 Task: Add an event with the title Product Enhancement Meeting, date '2023/11/10', time 7:00 AM to 9:00 AMand add a description: The retreat will kick off with an opening session where participants will be introduced to the objectives and benefits of team building. The facilitators will create a positive and inclusive environment, setting the tone for open communication, respect, and mutual support., put the event into Red category . Add location for the event as: 456 Chiado, Lisbon, Portugal, logged in from the account softage.1@softage.netand send the event invitation to softage.10@softage.net and softage.2@softage.net. Set a reminder for the event 30 minutes before
Action: Mouse moved to (119, 104)
Screenshot: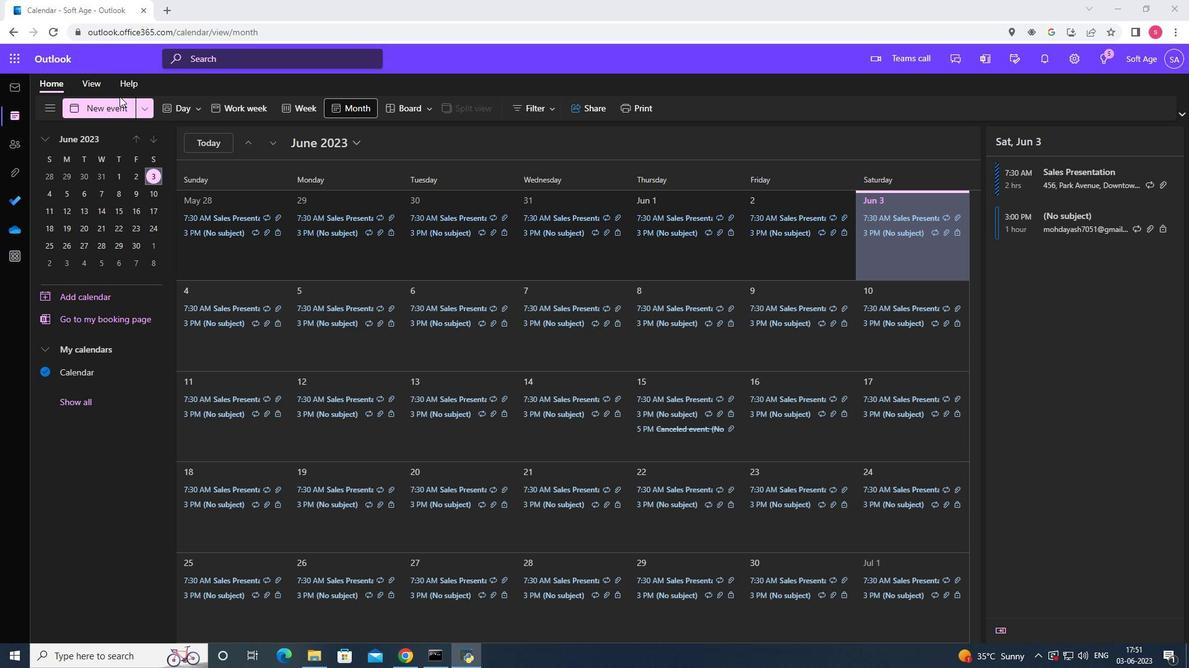 
Action: Mouse pressed left at (119, 104)
Screenshot: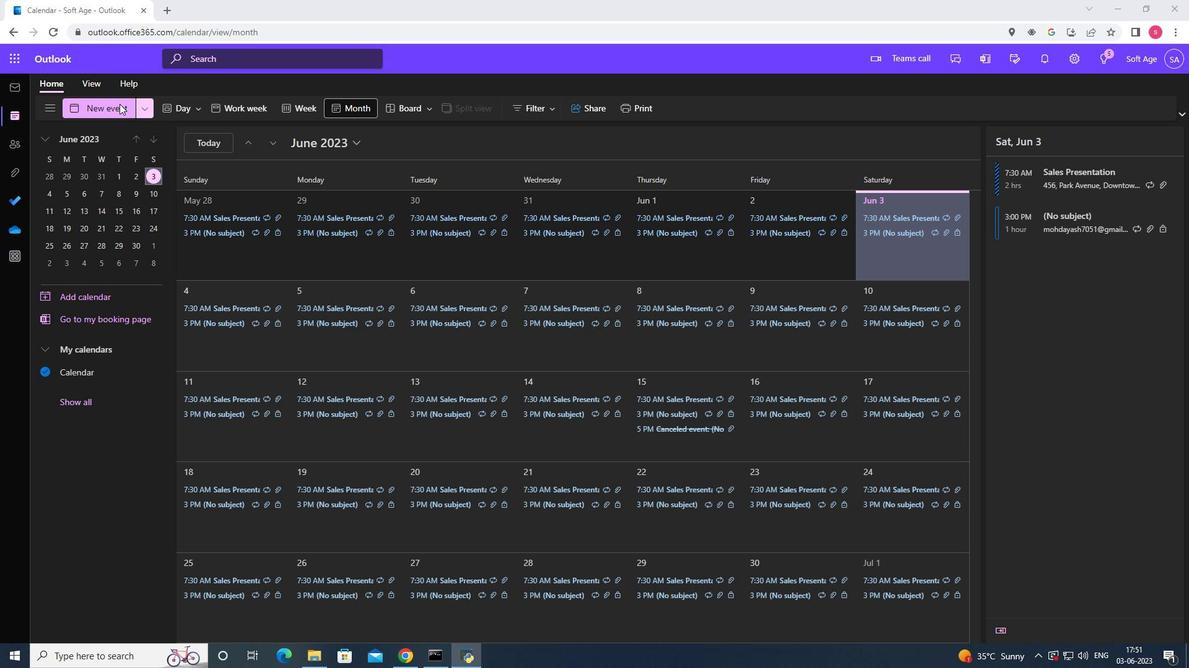 
Action: Mouse moved to (316, 182)
Screenshot: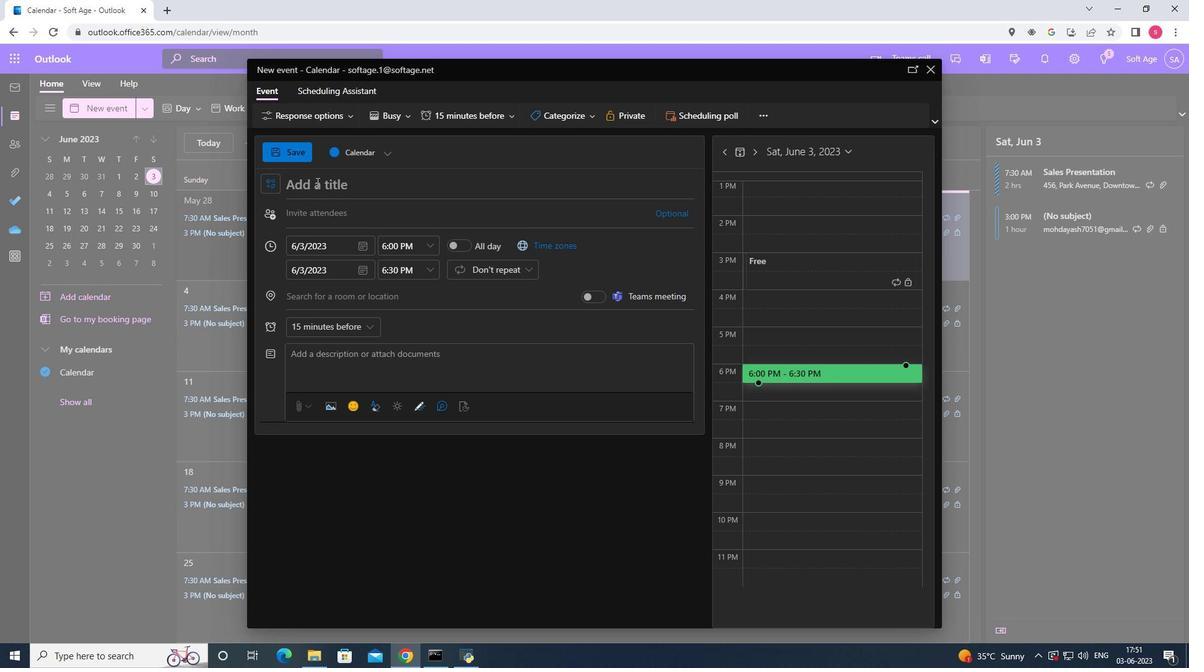 
Action: Key pressed <Key.shift>Product<Key.space><Key.shift>Enhancement
Screenshot: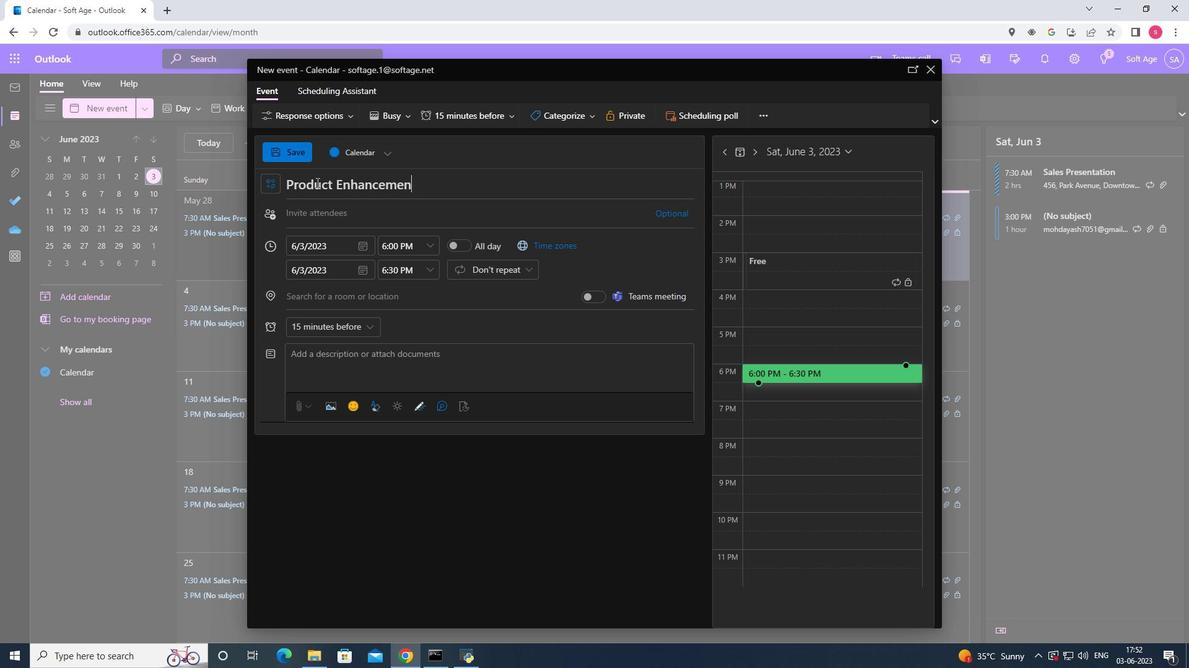 
Action: Mouse moved to (365, 244)
Screenshot: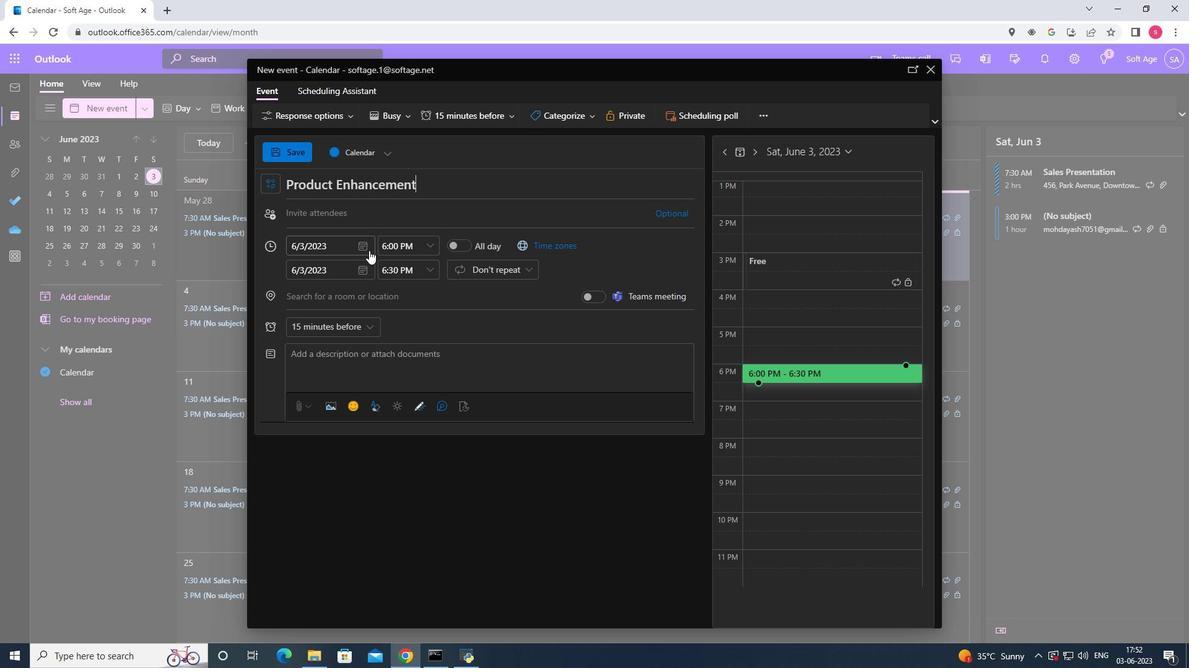 
Action: Mouse pressed left at (365, 244)
Screenshot: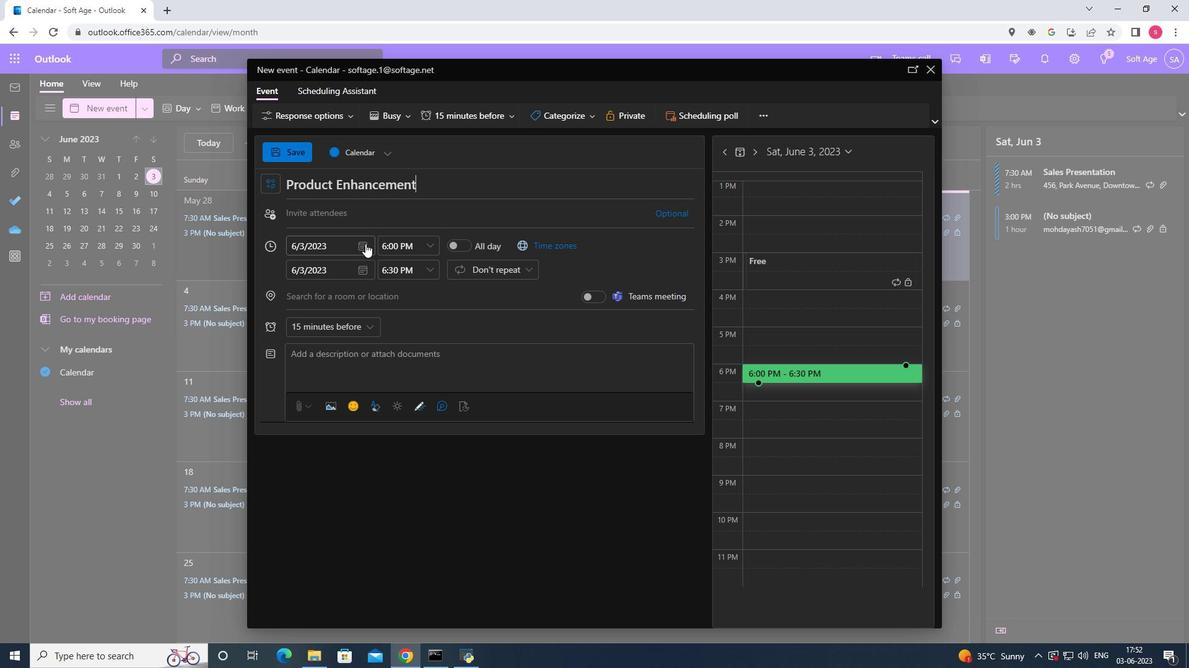 
Action: Mouse moved to (403, 272)
Screenshot: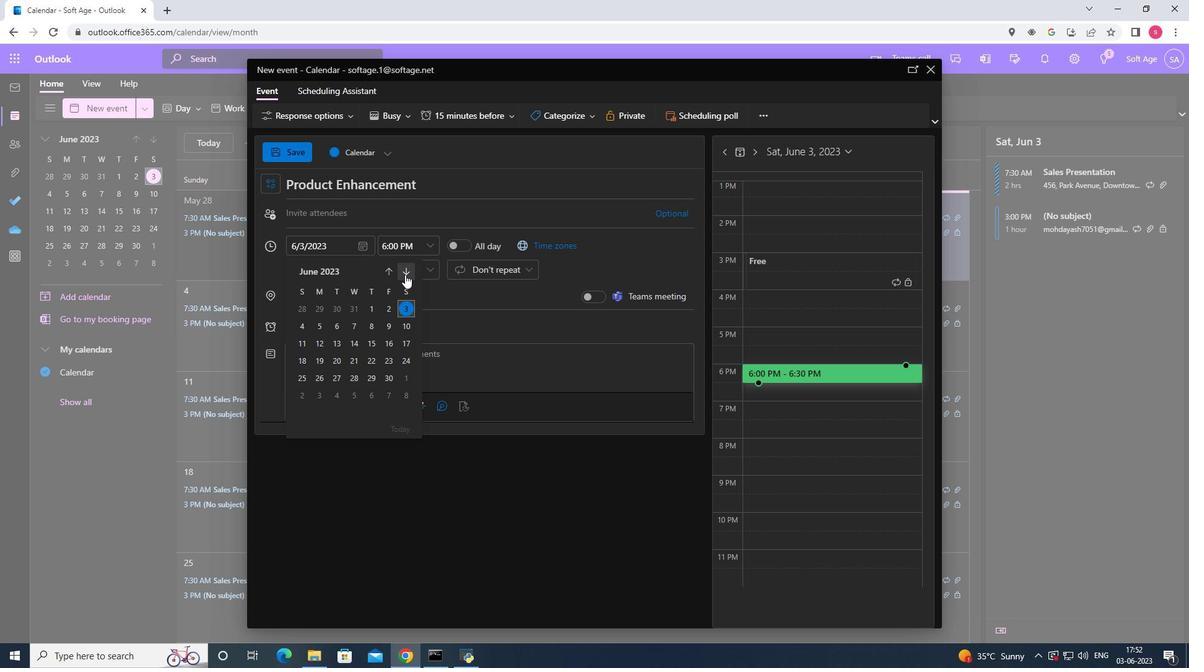 
Action: Mouse pressed left at (403, 272)
Screenshot: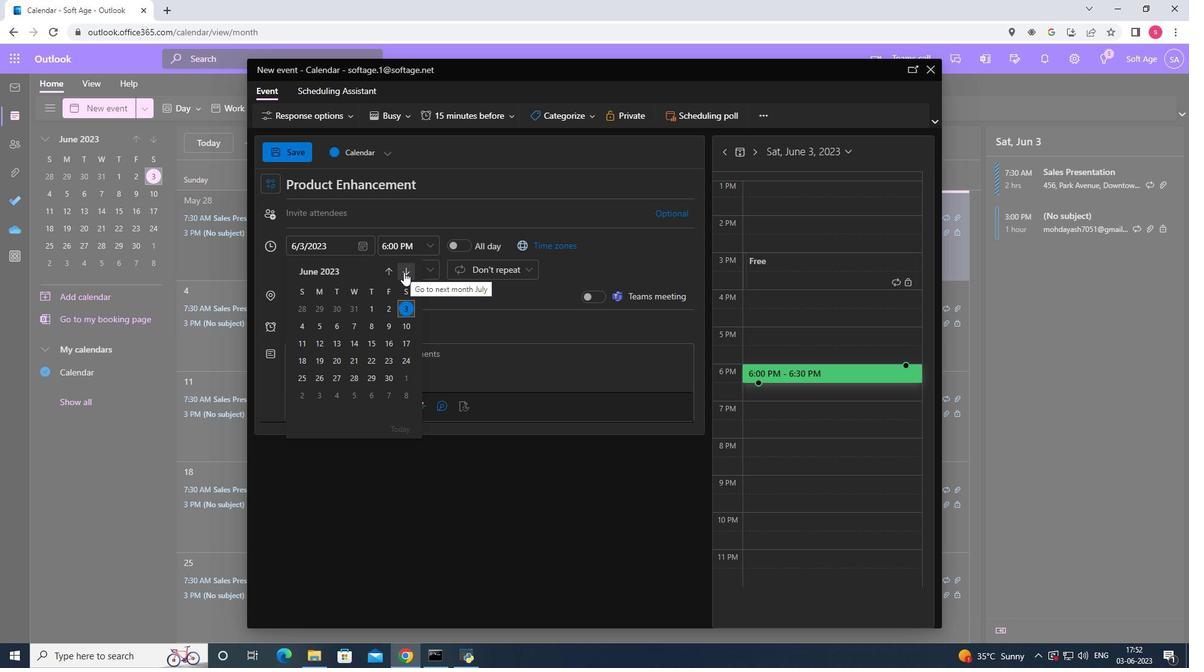 
Action: Mouse pressed left at (403, 272)
Screenshot: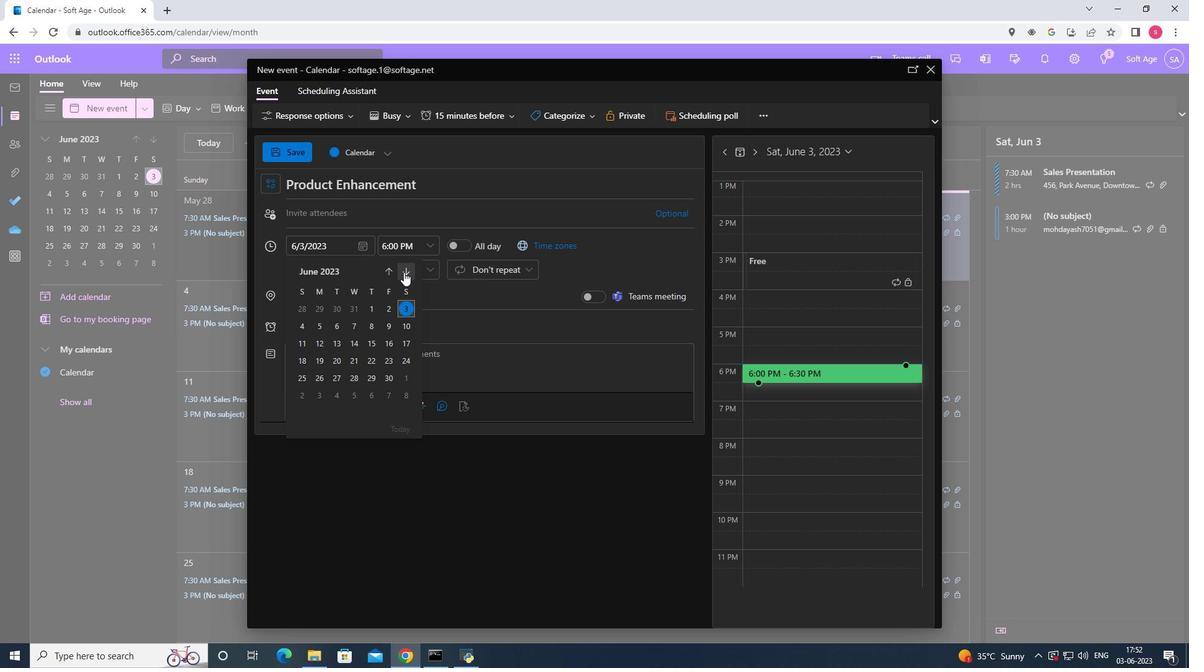 
Action: Mouse pressed left at (403, 272)
Screenshot: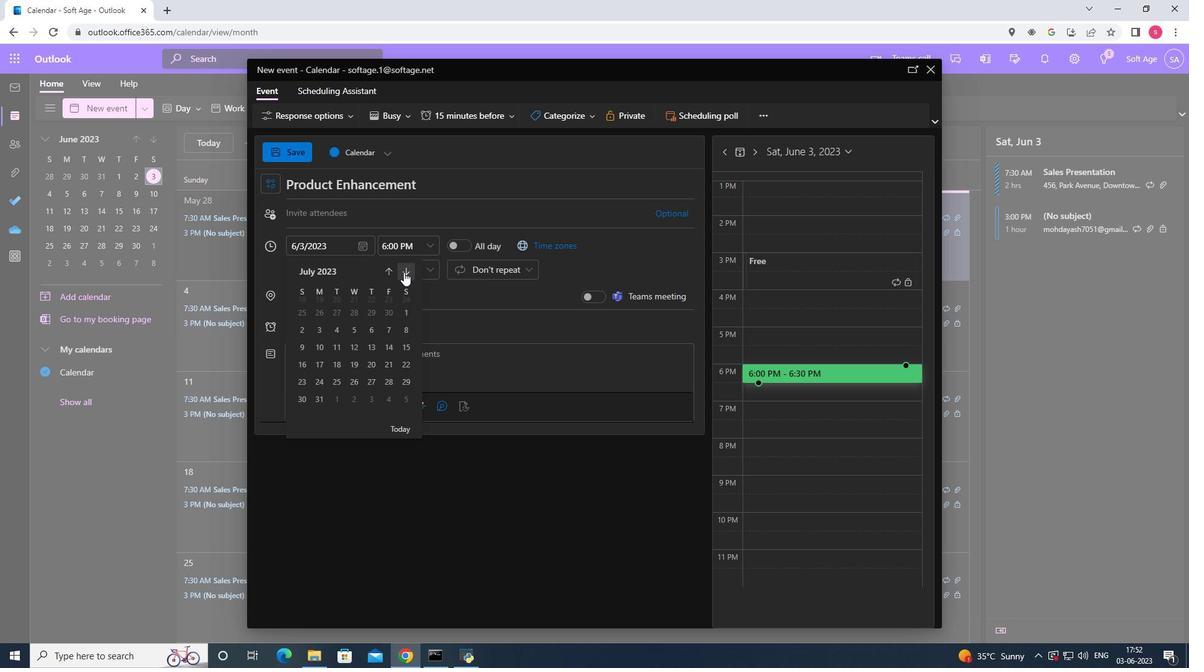 
Action: Mouse moved to (425, 189)
Screenshot: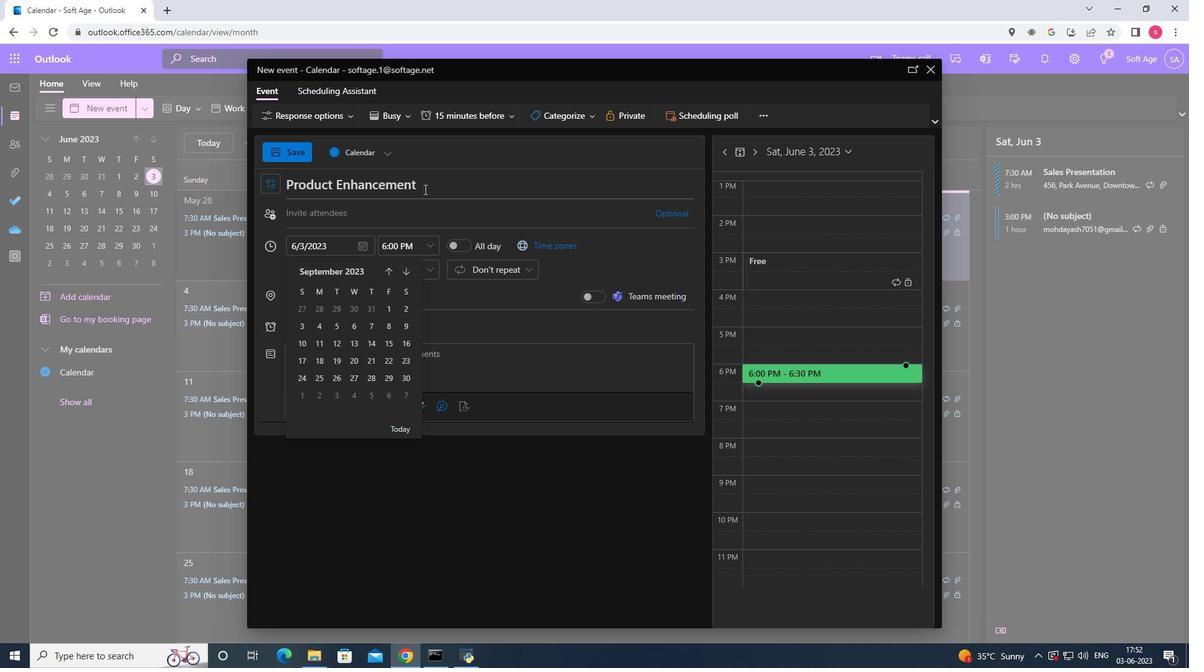 
Action: Mouse pressed left at (425, 189)
Screenshot: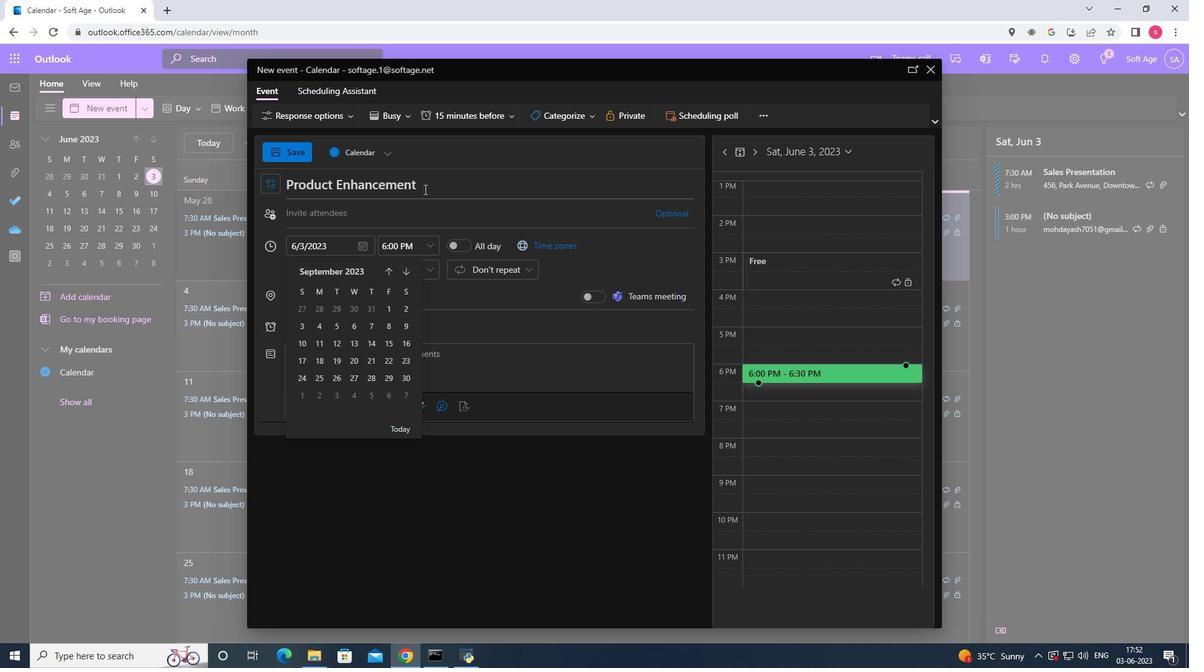 
Action: Mouse pressed left at (425, 189)
Screenshot: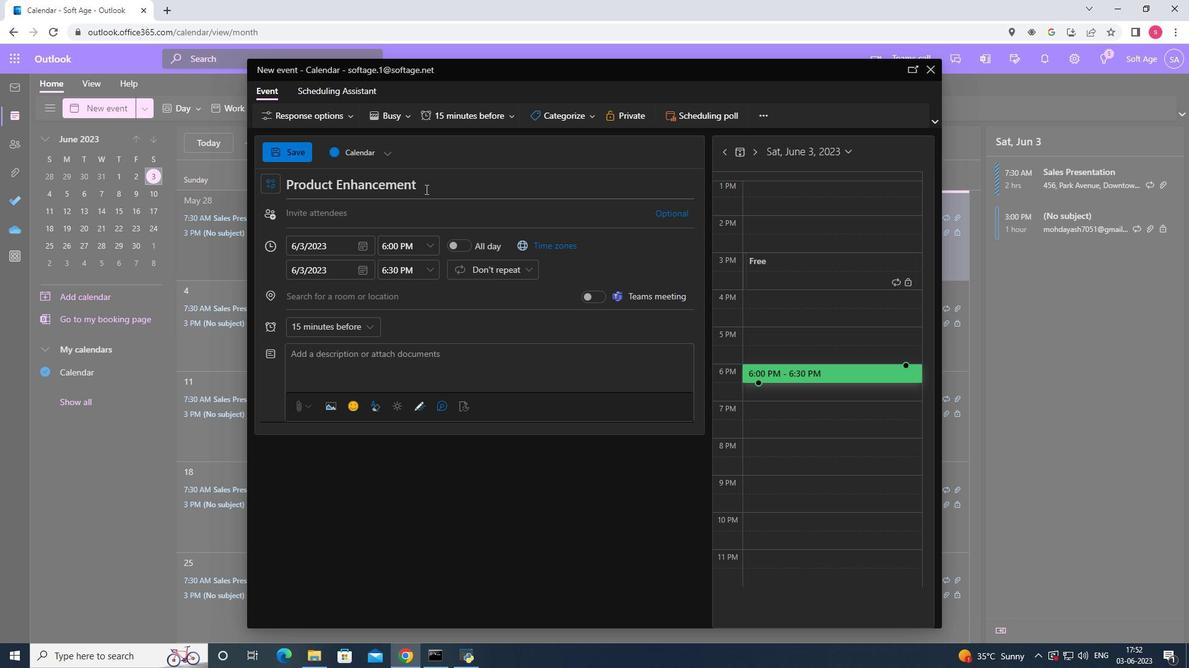 
Action: Key pressed <Key.space>m<Key.backspace><Key.shift><Key.shift><Key.shift>Meeting
Screenshot: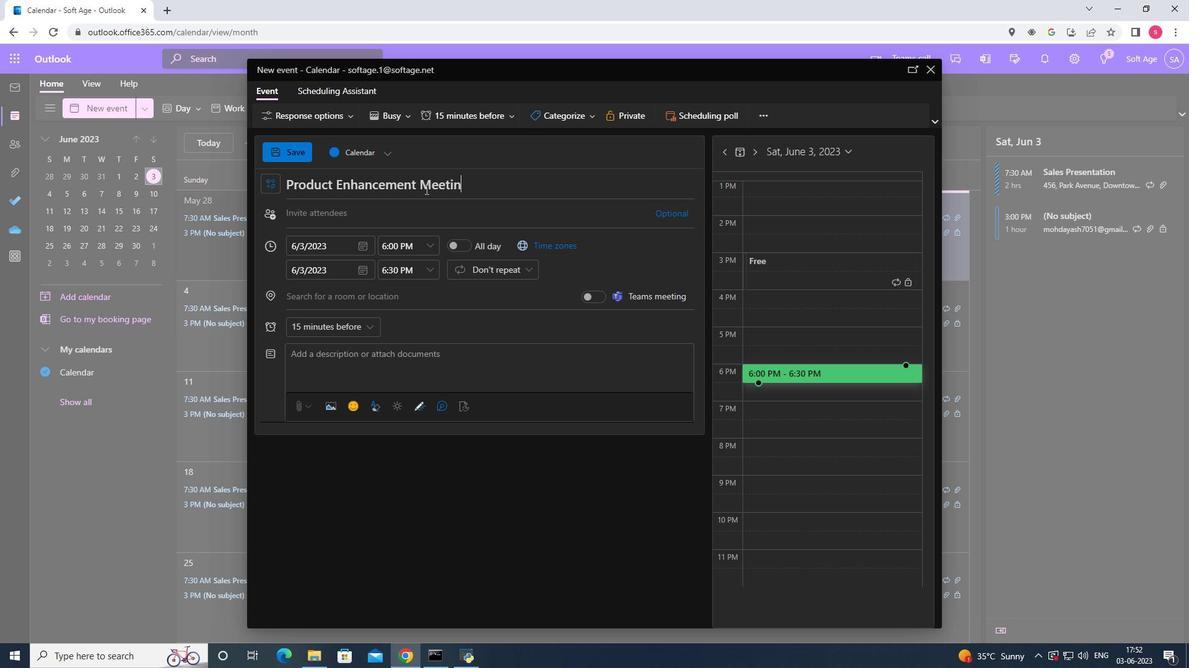 
Action: Mouse moved to (362, 247)
Screenshot: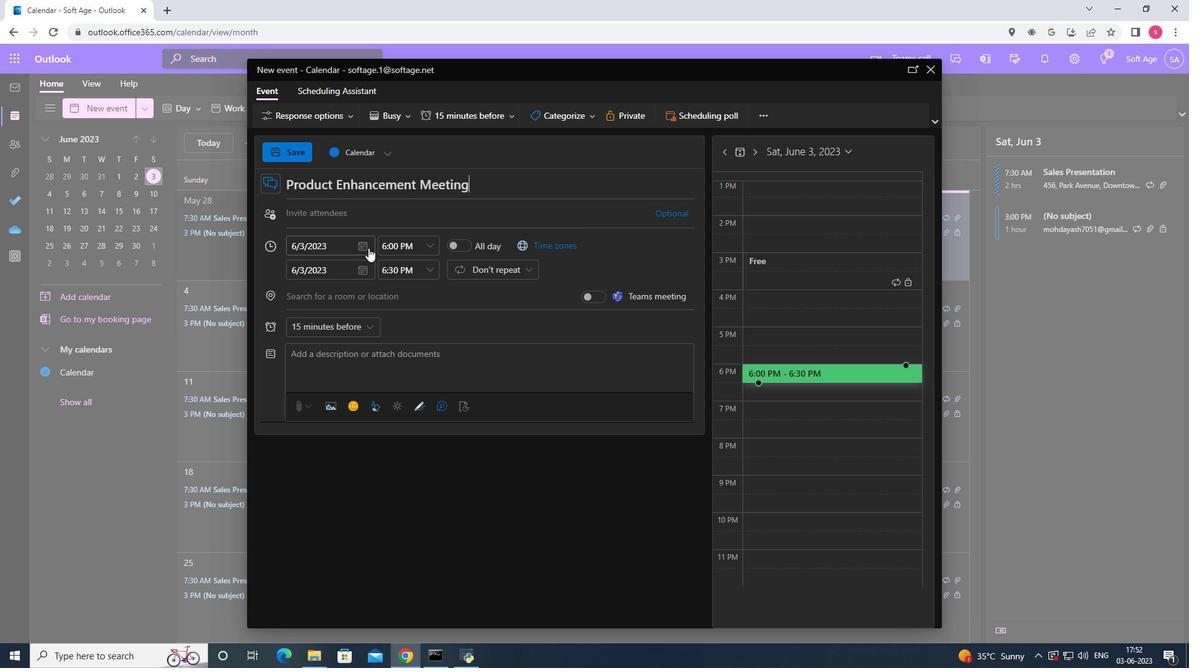 
Action: Mouse pressed left at (362, 247)
Screenshot: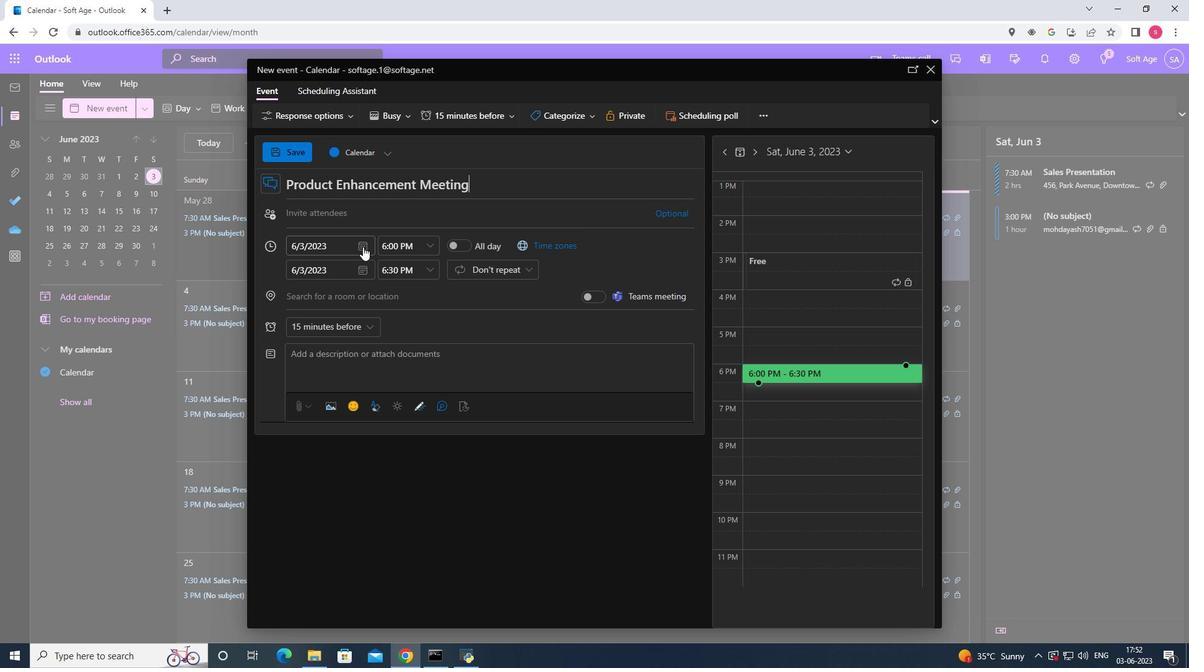 
Action: Mouse moved to (408, 275)
Screenshot: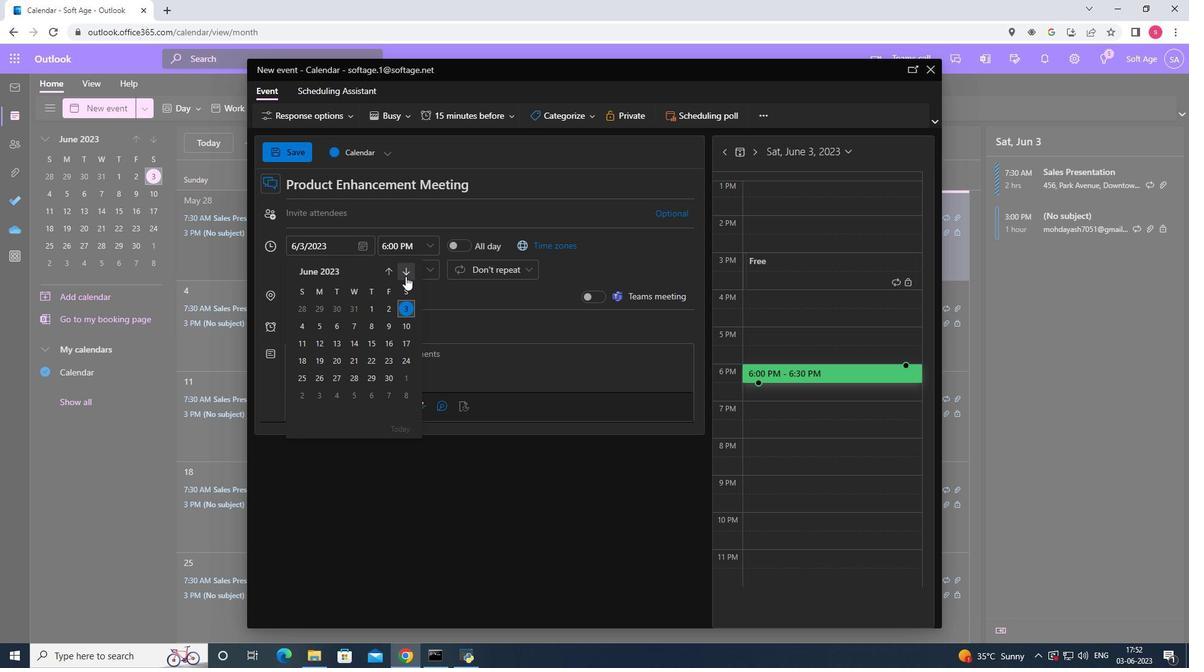 
Action: Mouse pressed left at (408, 275)
Screenshot: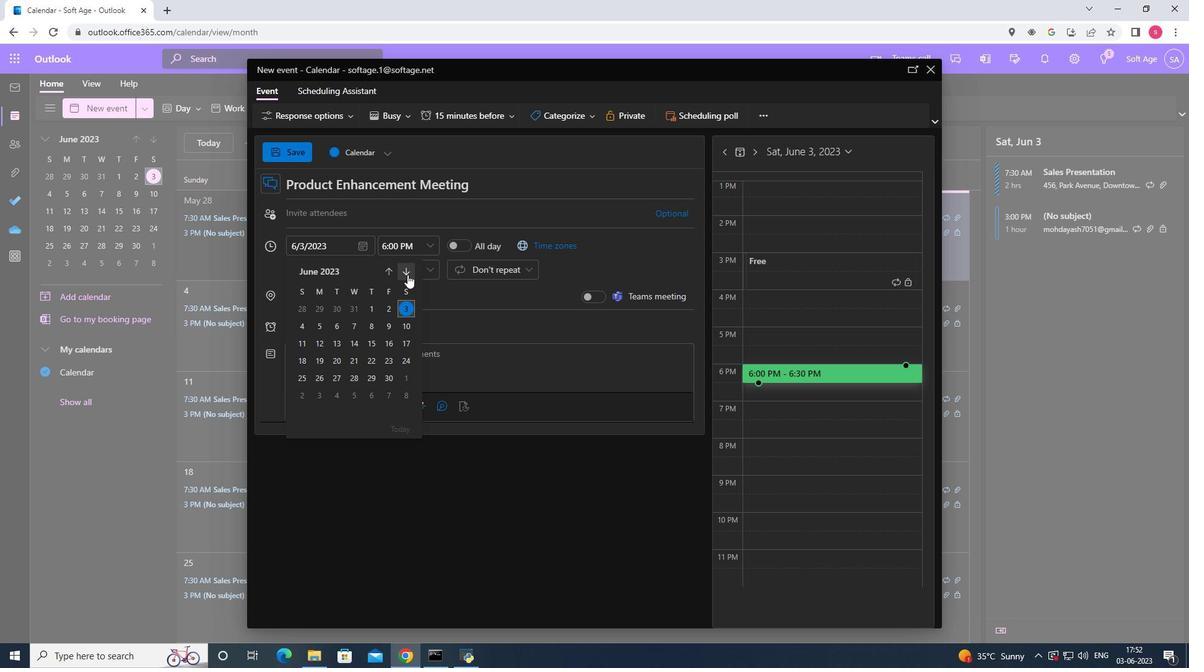
Action: Mouse pressed left at (408, 275)
Screenshot: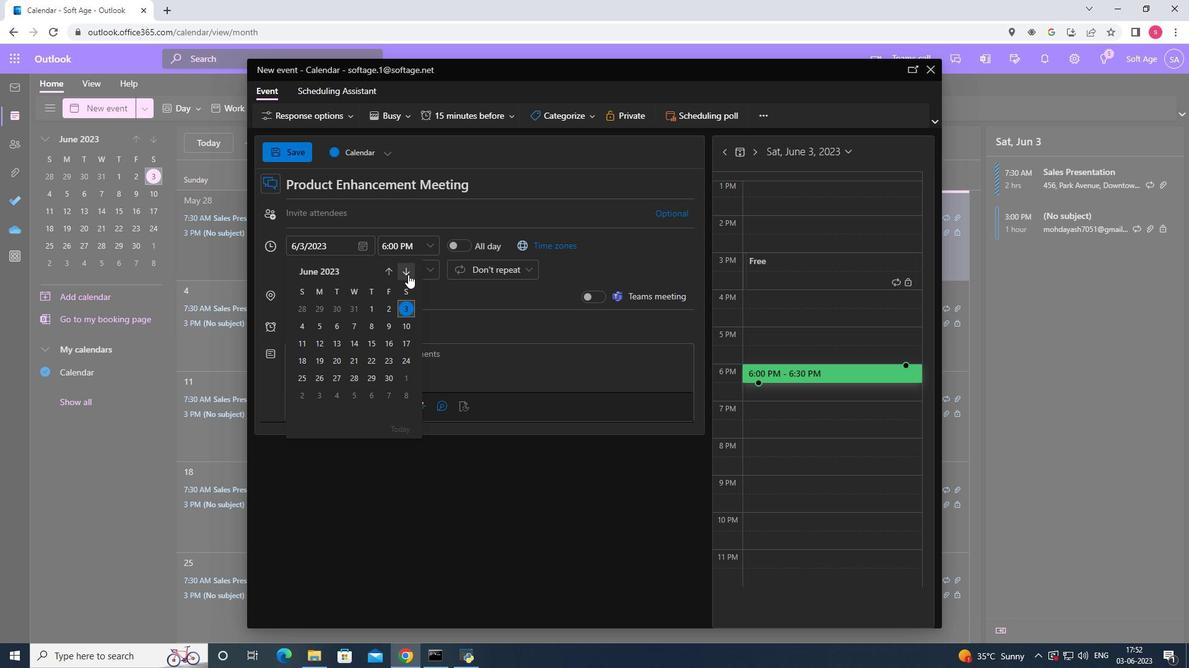 
Action: Mouse pressed left at (408, 275)
Screenshot: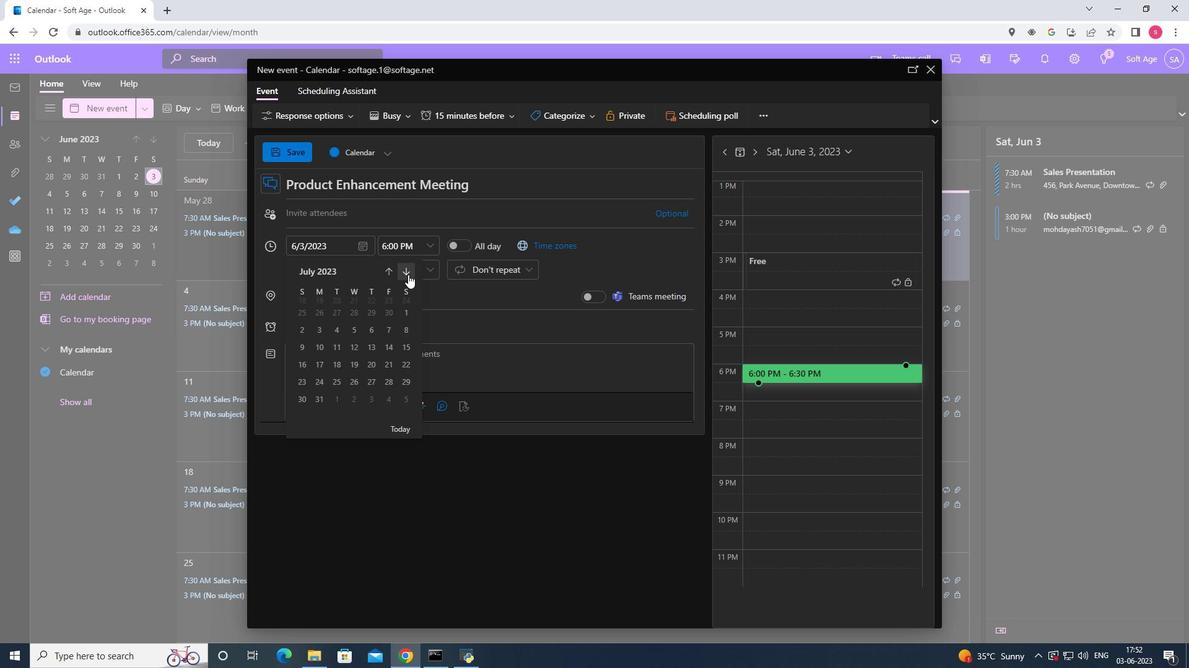
Action: Mouse pressed left at (408, 275)
Screenshot: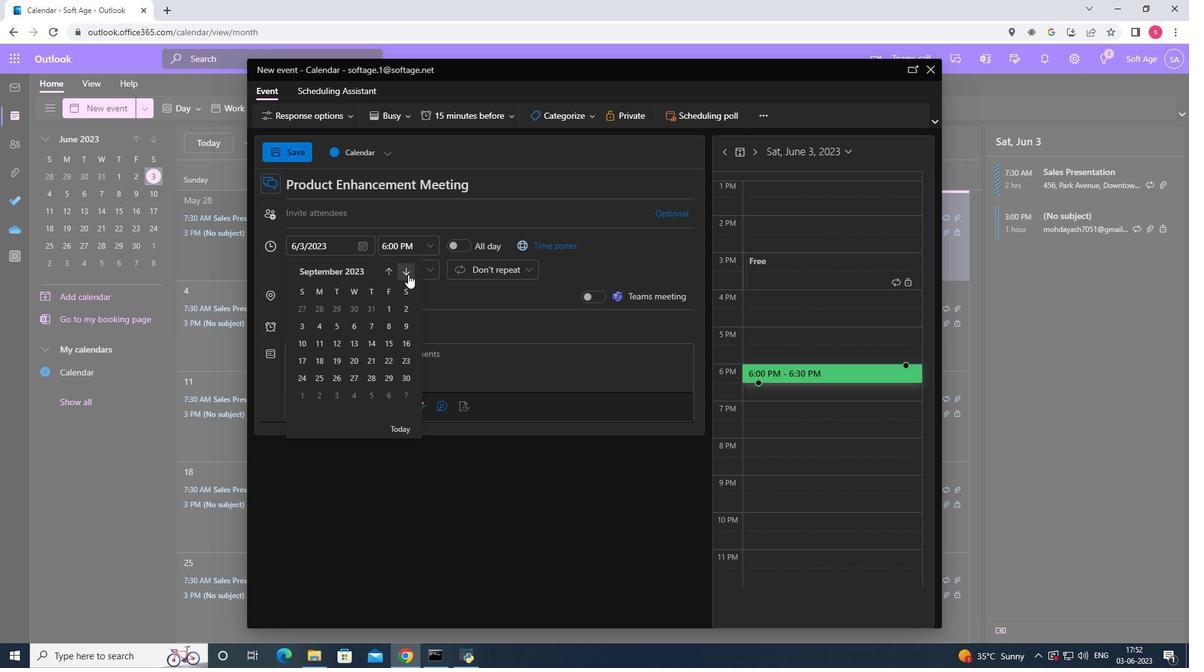 
Action: Mouse pressed left at (408, 275)
Screenshot: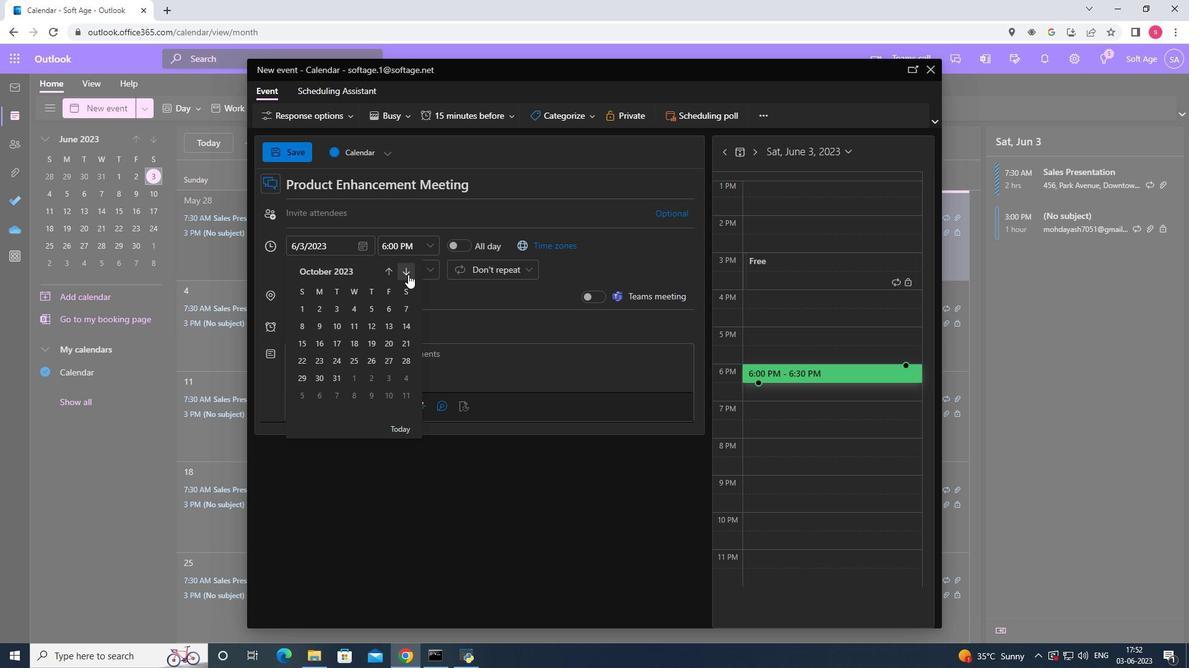
Action: Mouse moved to (390, 330)
Screenshot: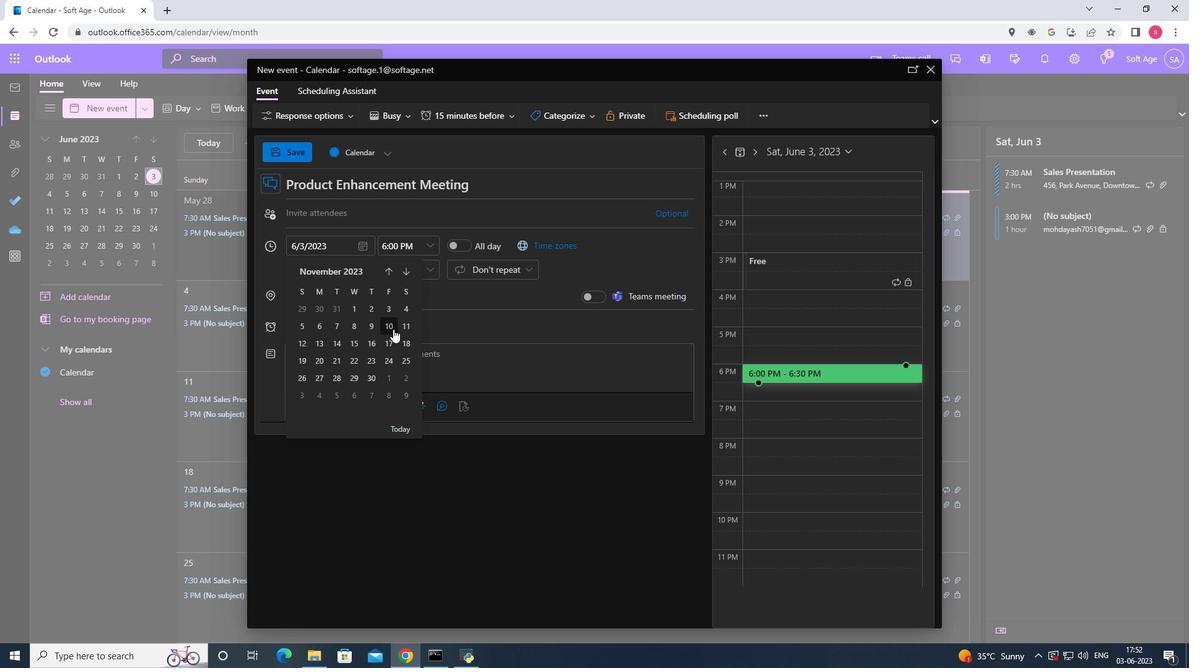 
Action: Mouse pressed left at (390, 330)
Screenshot: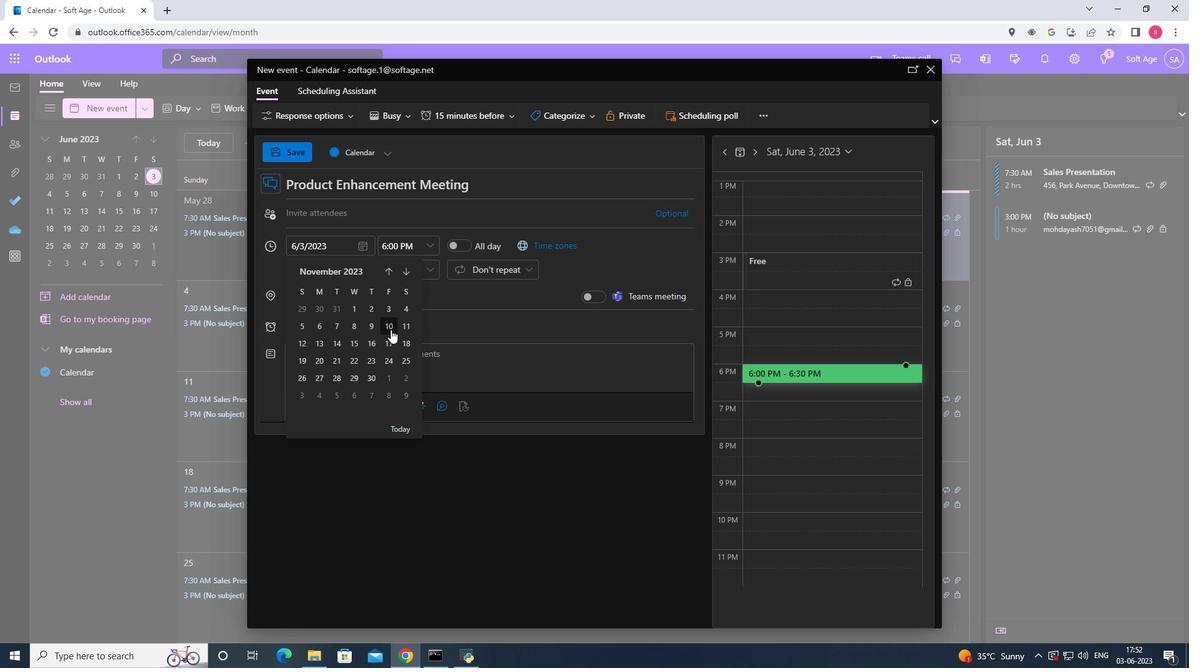 
Action: Mouse moved to (431, 249)
Screenshot: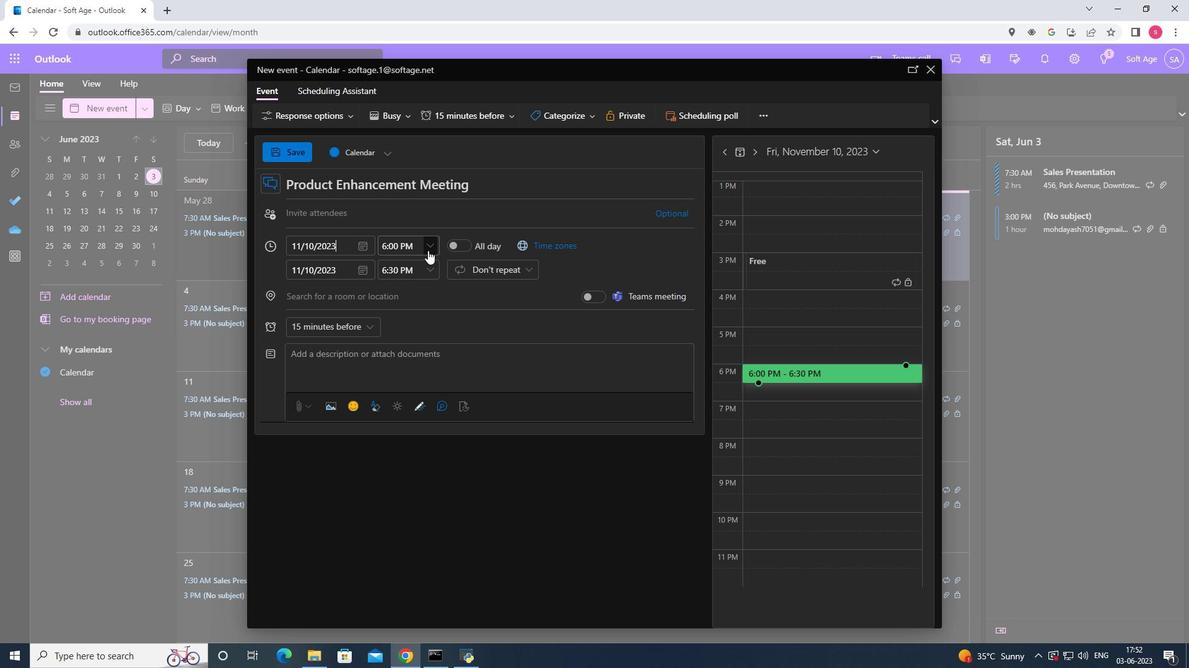 
Action: Mouse pressed left at (431, 249)
Screenshot: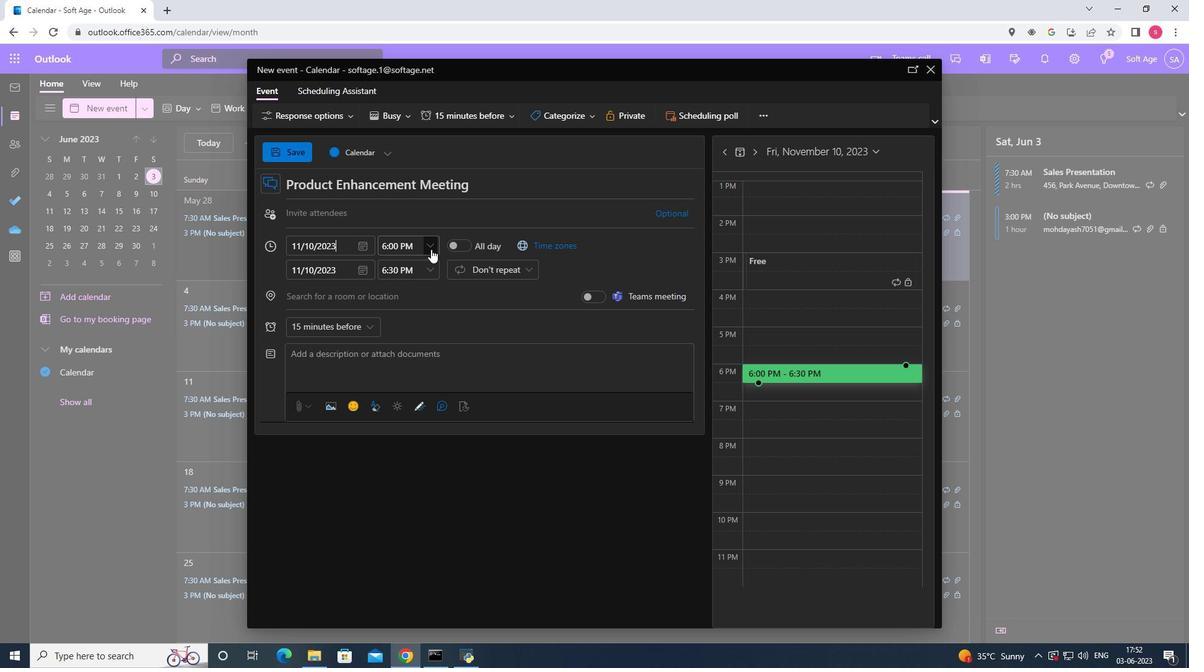 
Action: Mouse moved to (448, 260)
Screenshot: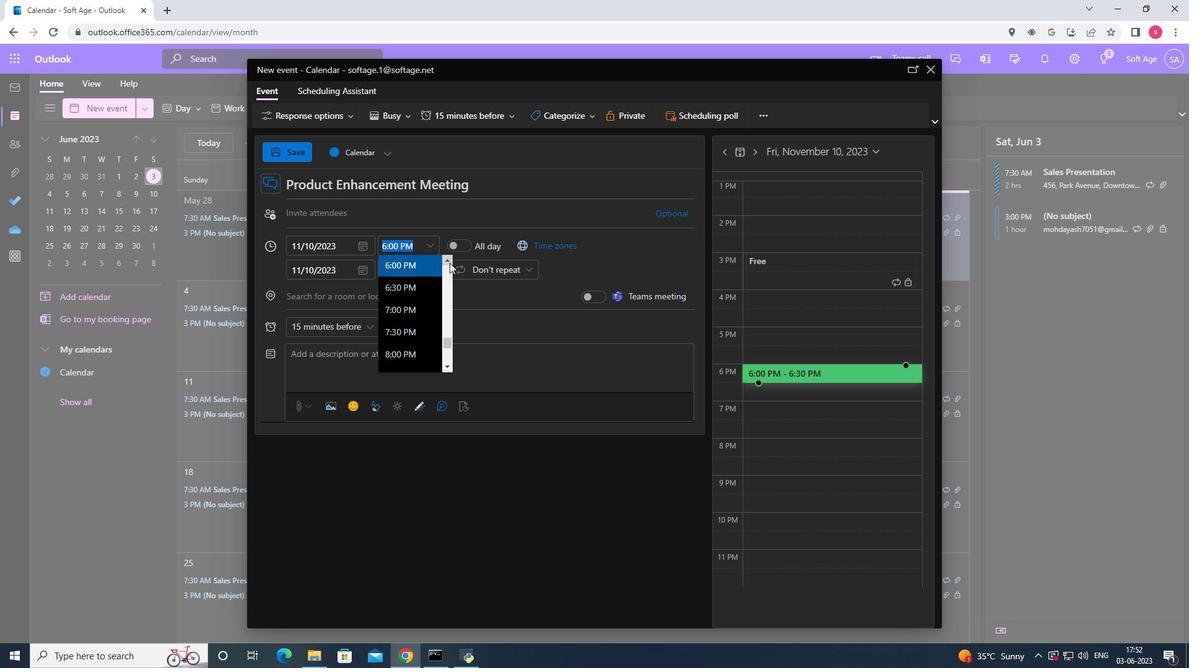 
Action: Mouse pressed left at (448, 260)
Screenshot: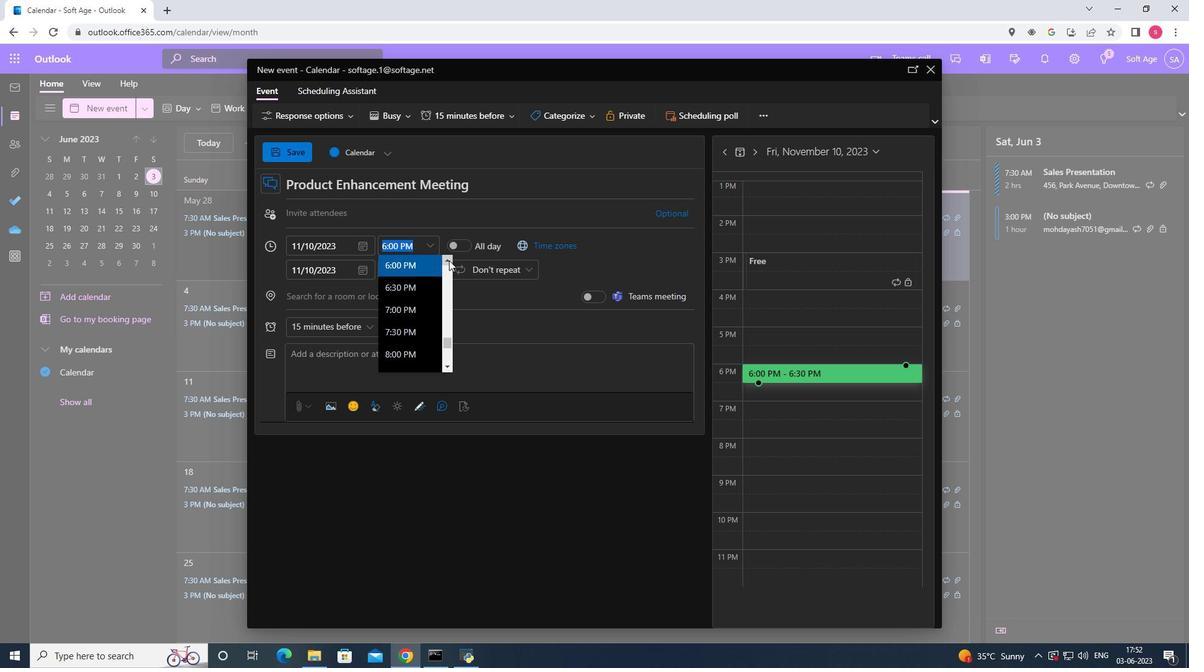 
Action: Mouse pressed left at (448, 260)
Screenshot: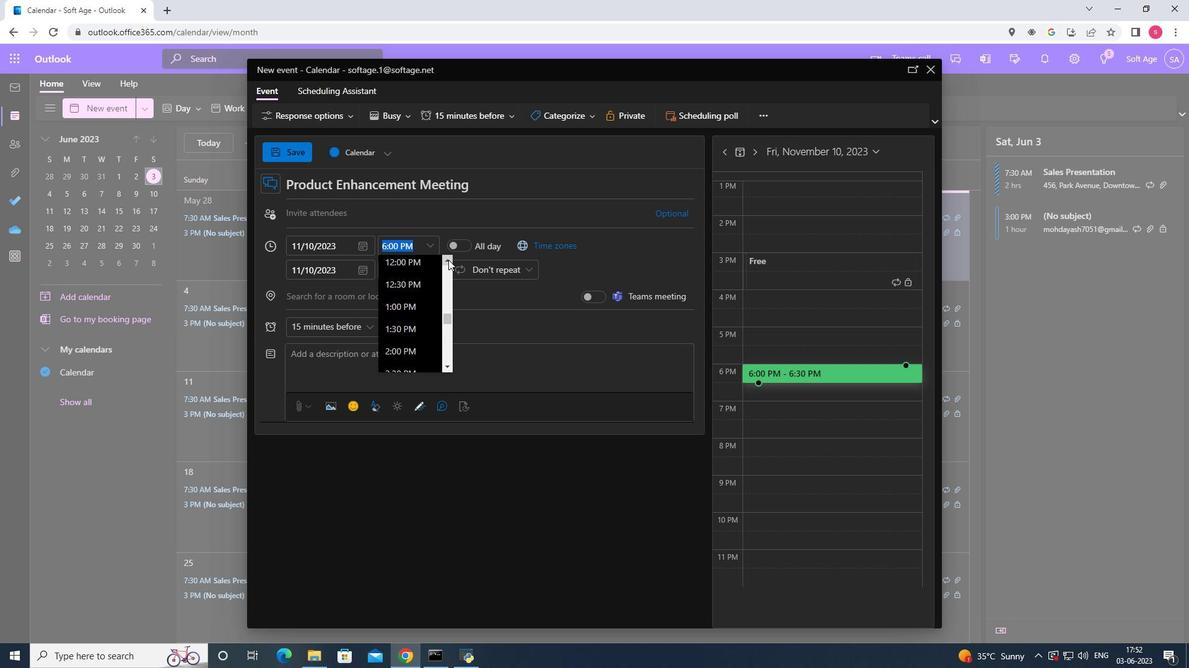 
Action: Mouse pressed left at (448, 260)
Screenshot: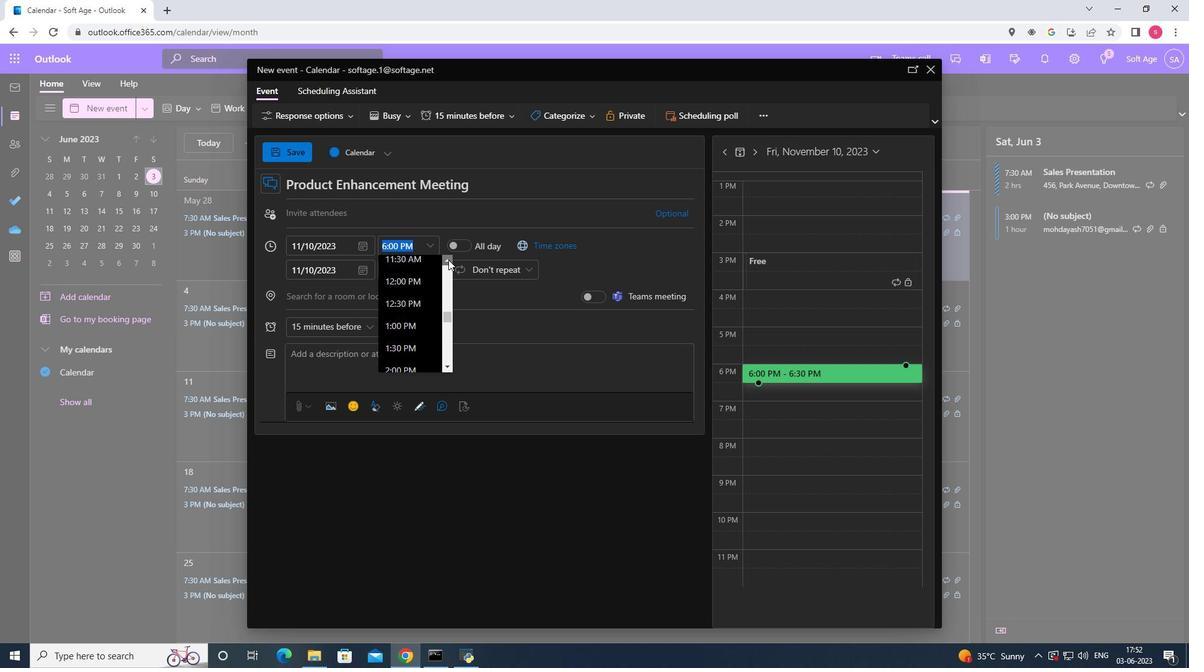 
Action: Mouse pressed left at (448, 260)
Screenshot: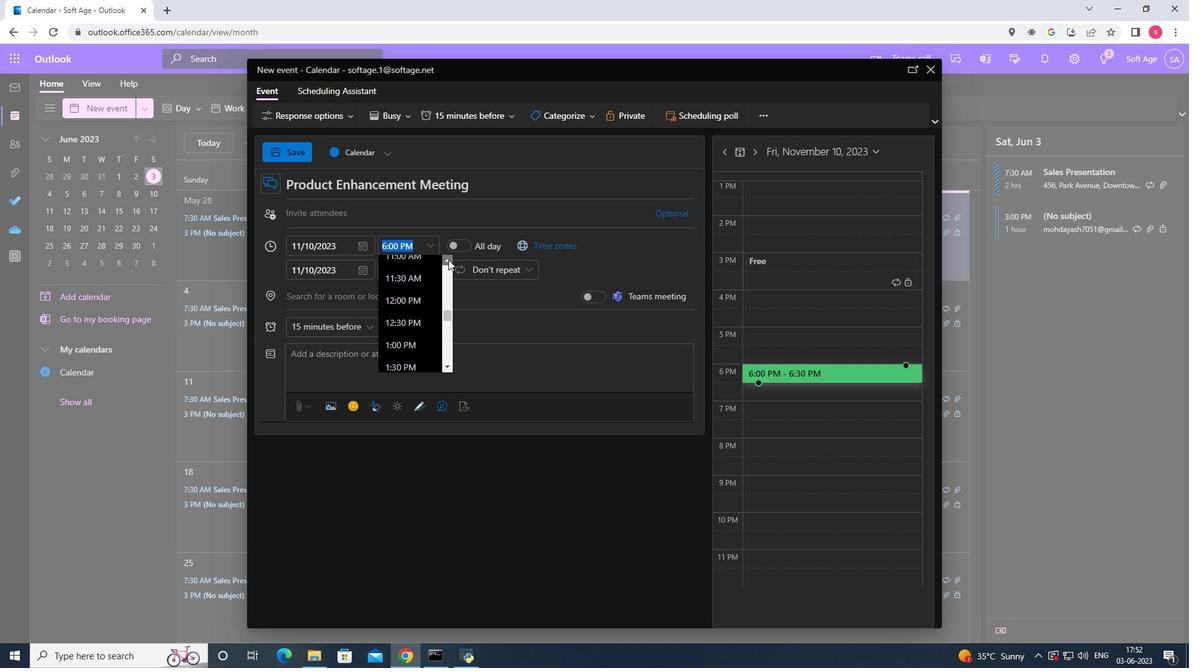 
Action: Mouse pressed left at (448, 260)
Screenshot: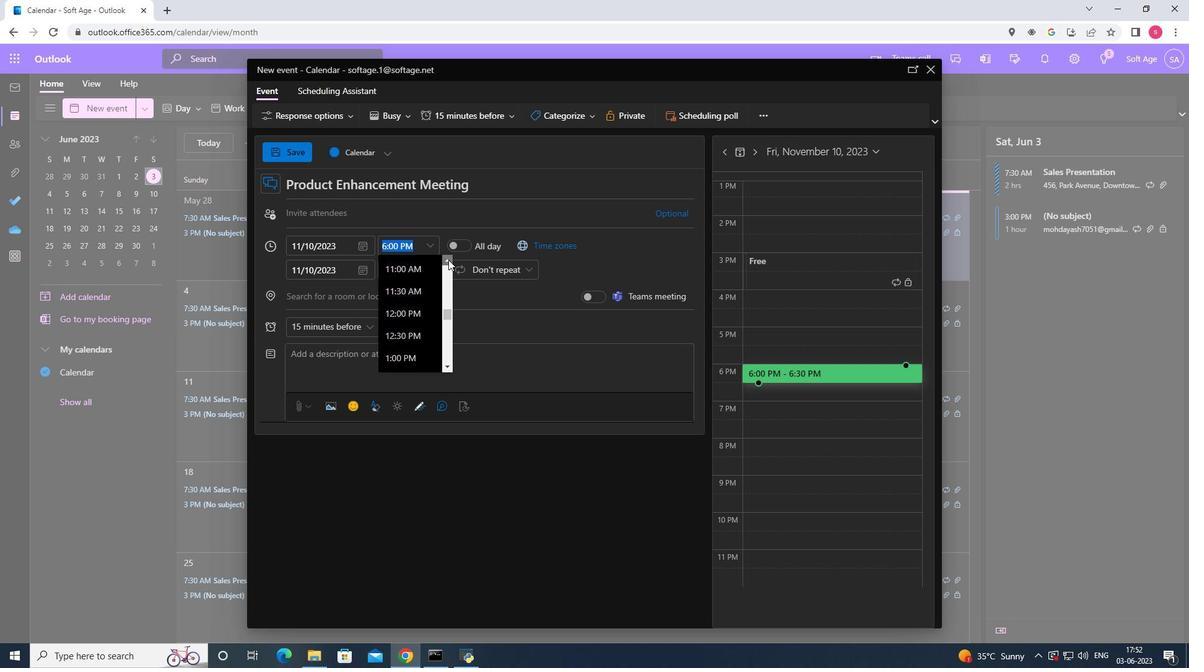 
Action: Mouse pressed left at (448, 260)
Screenshot: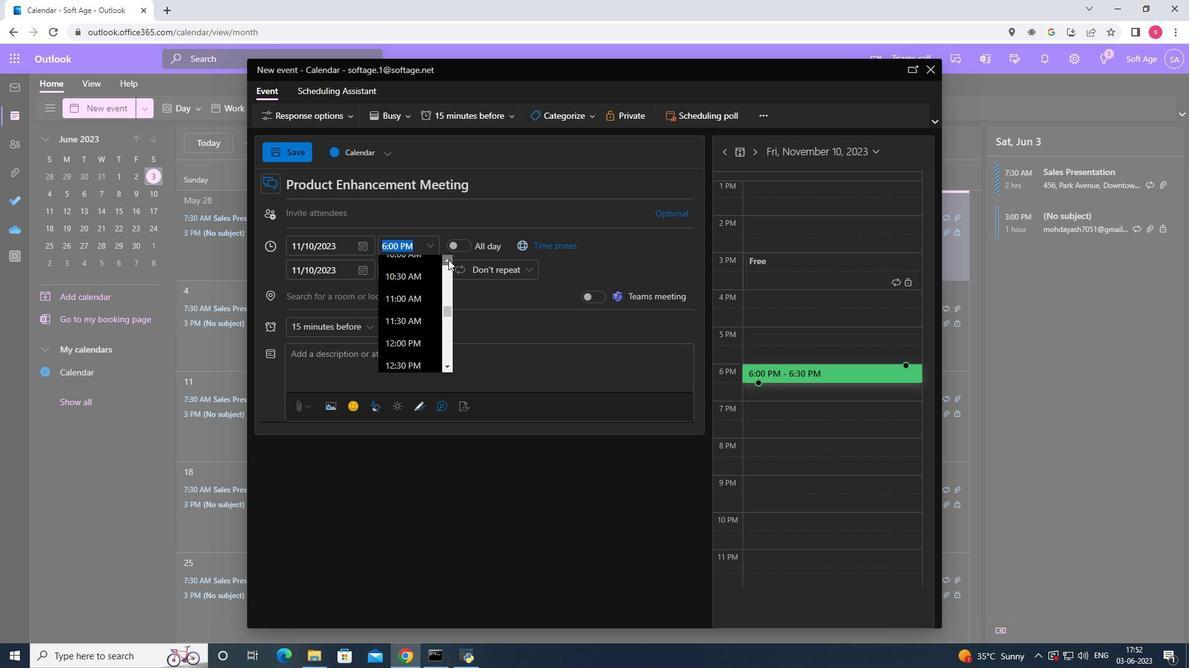 
Action: Mouse pressed left at (448, 260)
Screenshot: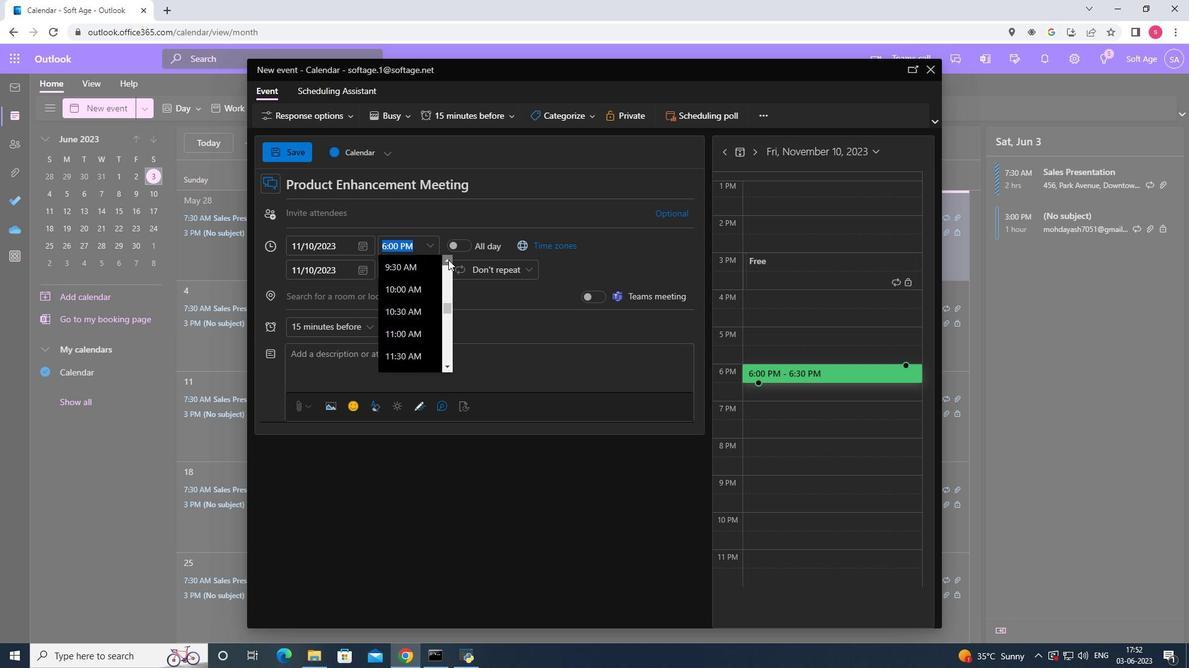 
Action: Mouse pressed left at (448, 260)
Screenshot: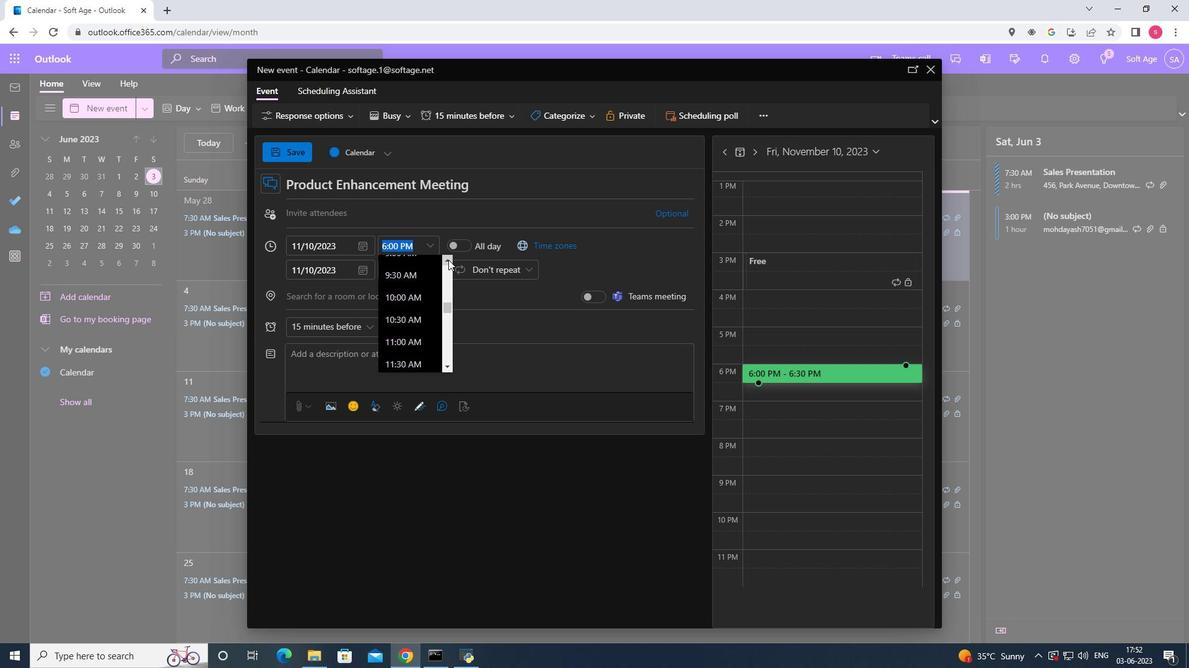 
Action: Mouse pressed left at (448, 260)
Screenshot: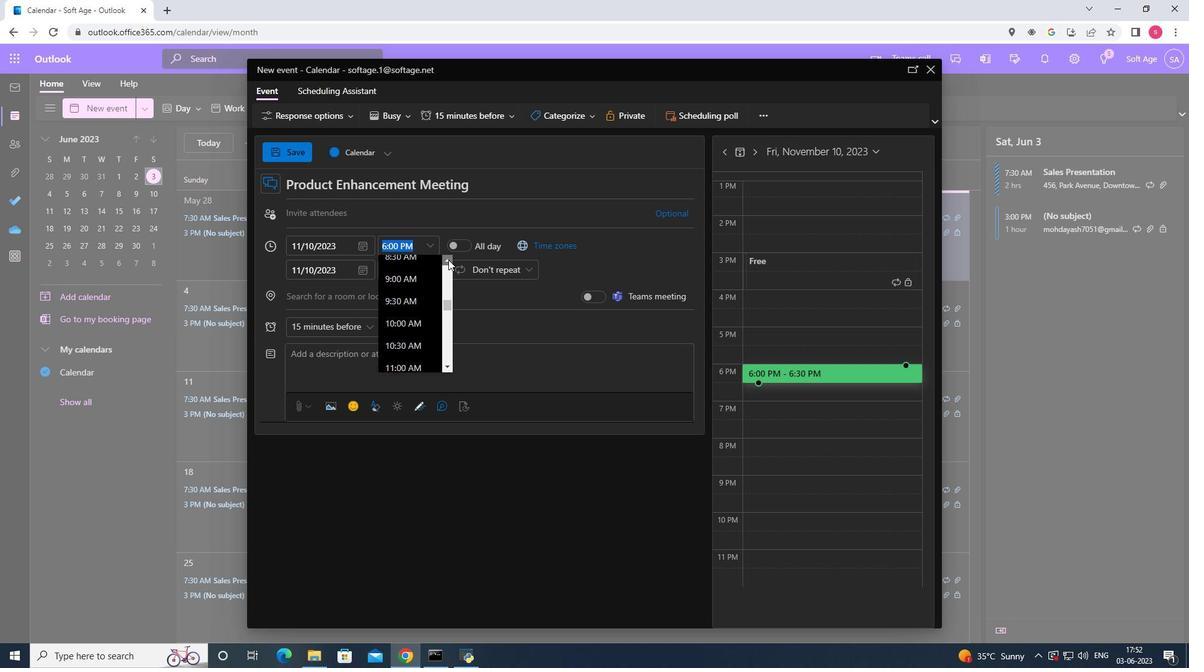 
Action: Mouse pressed left at (448, 260)
Screenshot: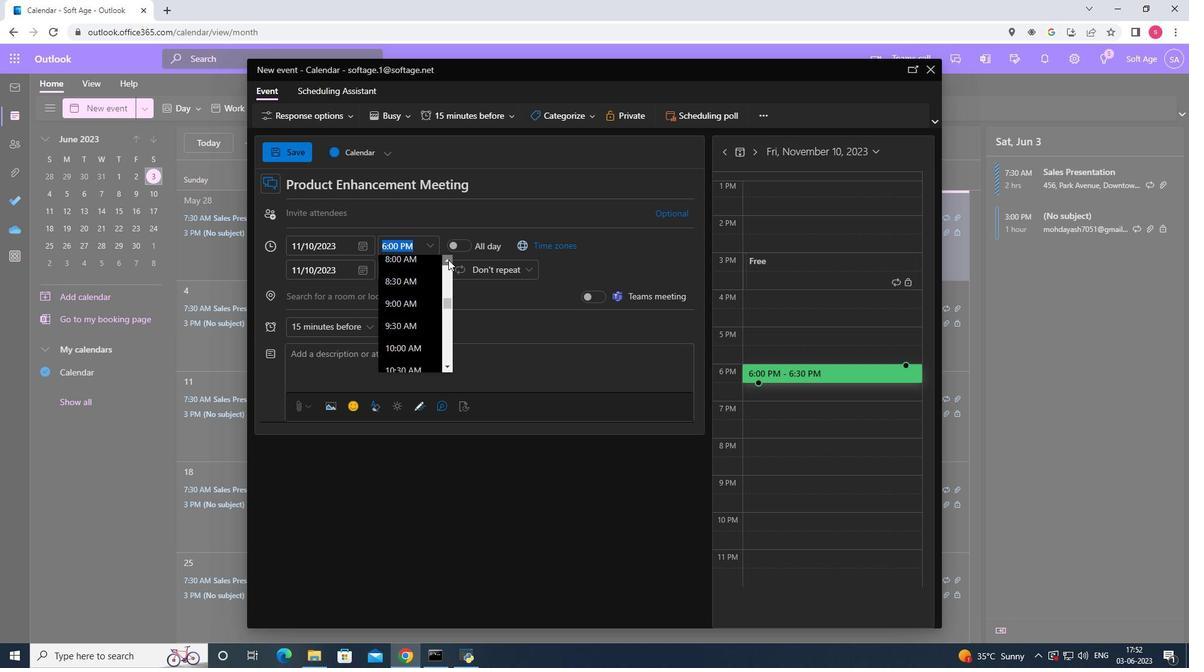 
Action: Mouse pressed left at (448, 260)
Screenshot: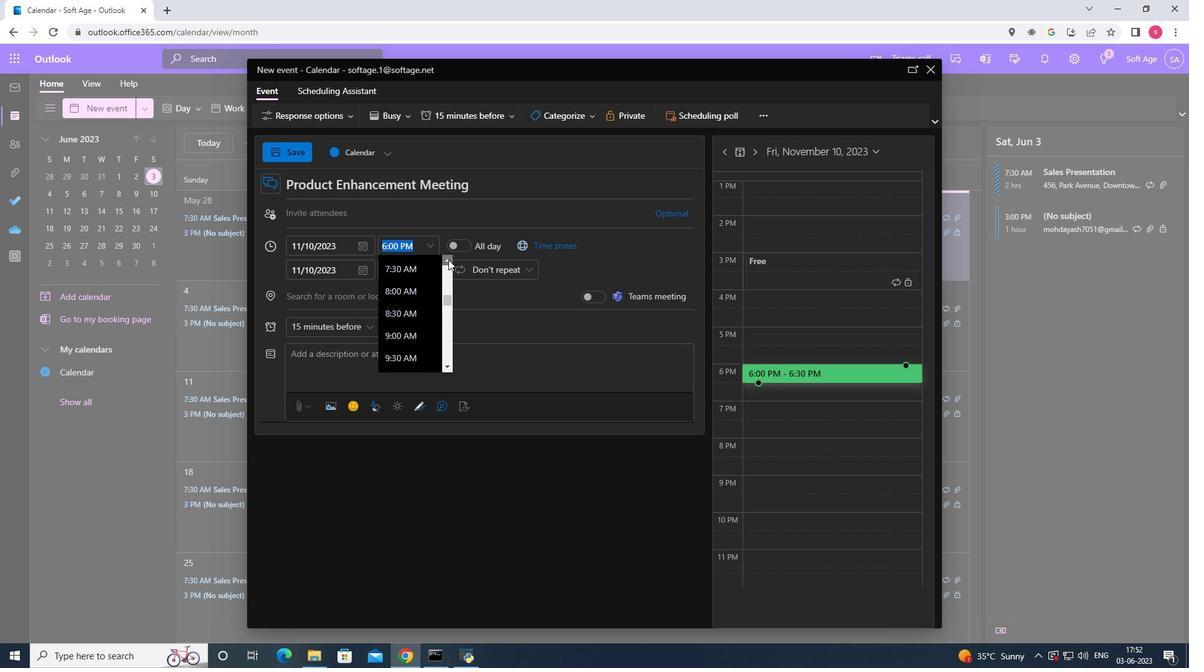 
Action: Mouse moved to (398, 288)
Screenshot: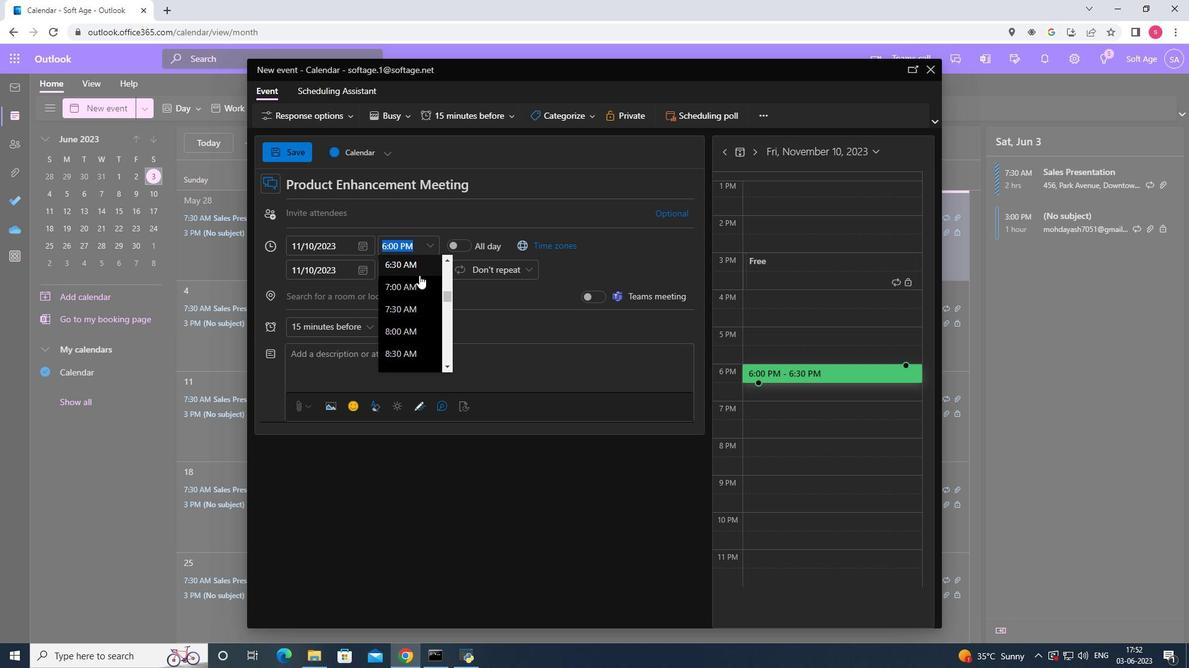 
Action: Mouse pressed left at (398, 288)
Screenshot: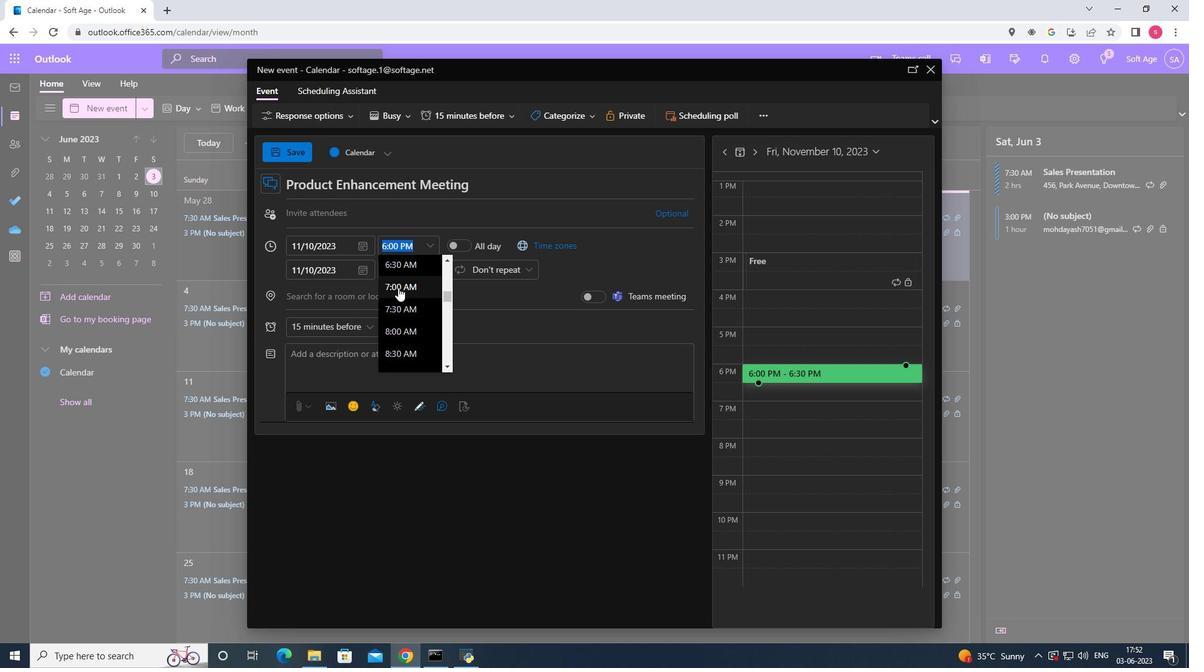 
Action: Mouse moved to (424, 273)
Screenshot: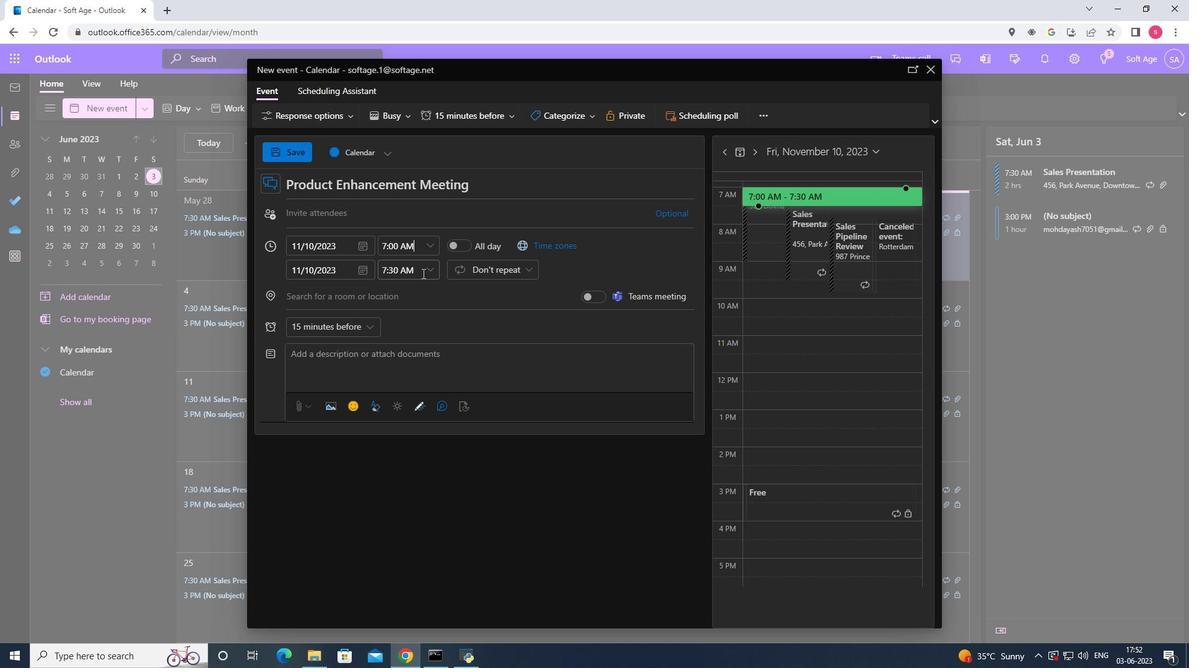 
Action: Mouse pressed left at (424, 273)
Screenshot: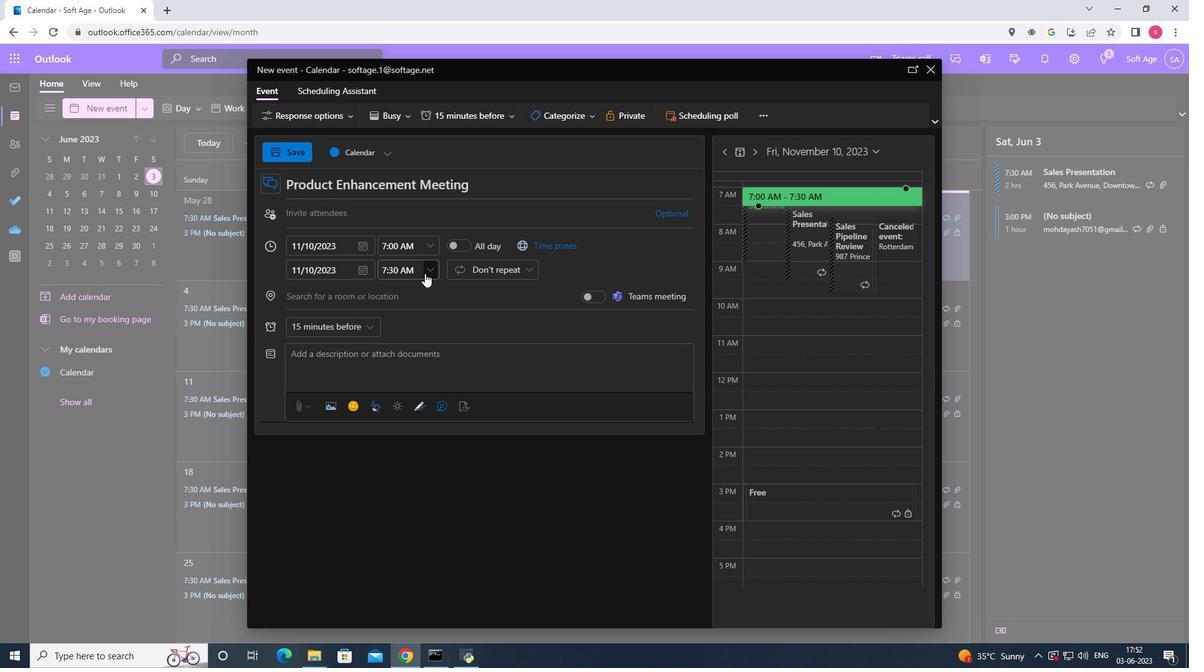 
Action: Mouse moved to (410, 362)
Screenshot: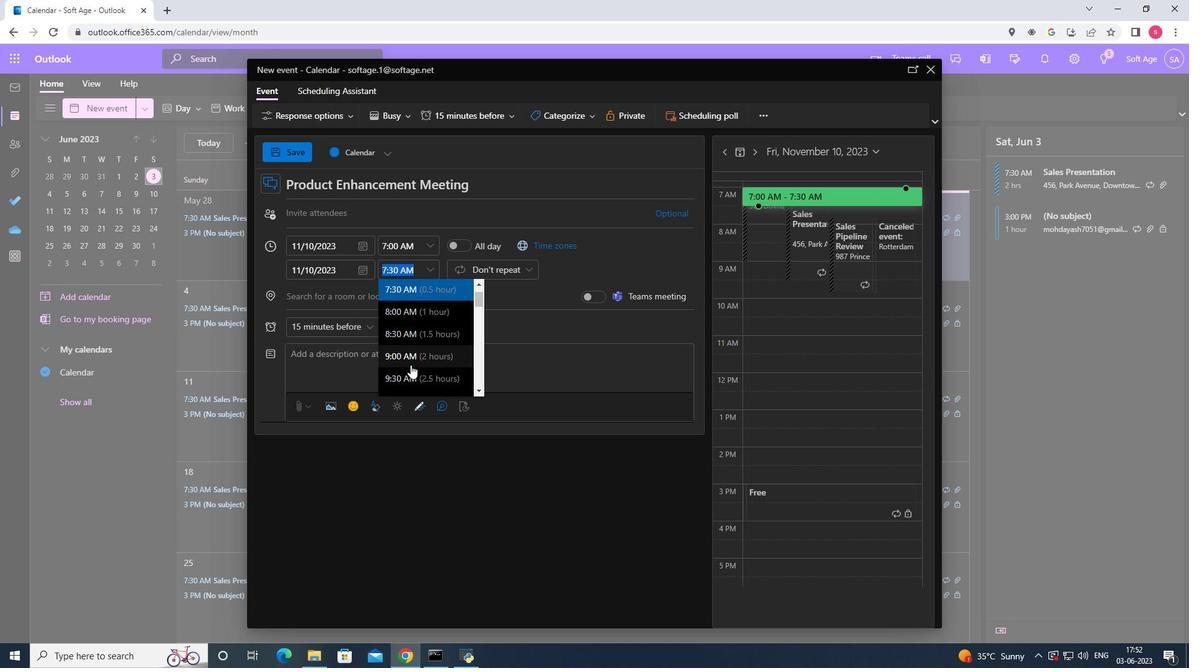 
Action: Mouse pressed left at (410, 362)
Screenshot: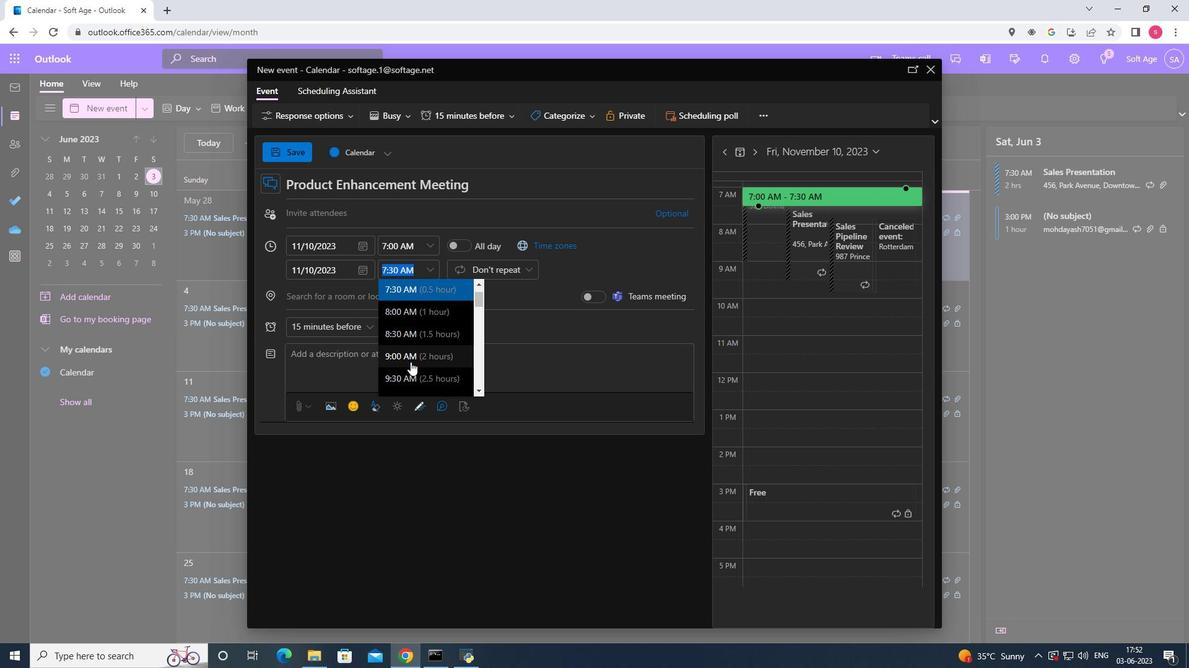 
Action: Mouse moved to (362, 362)
Screenshot: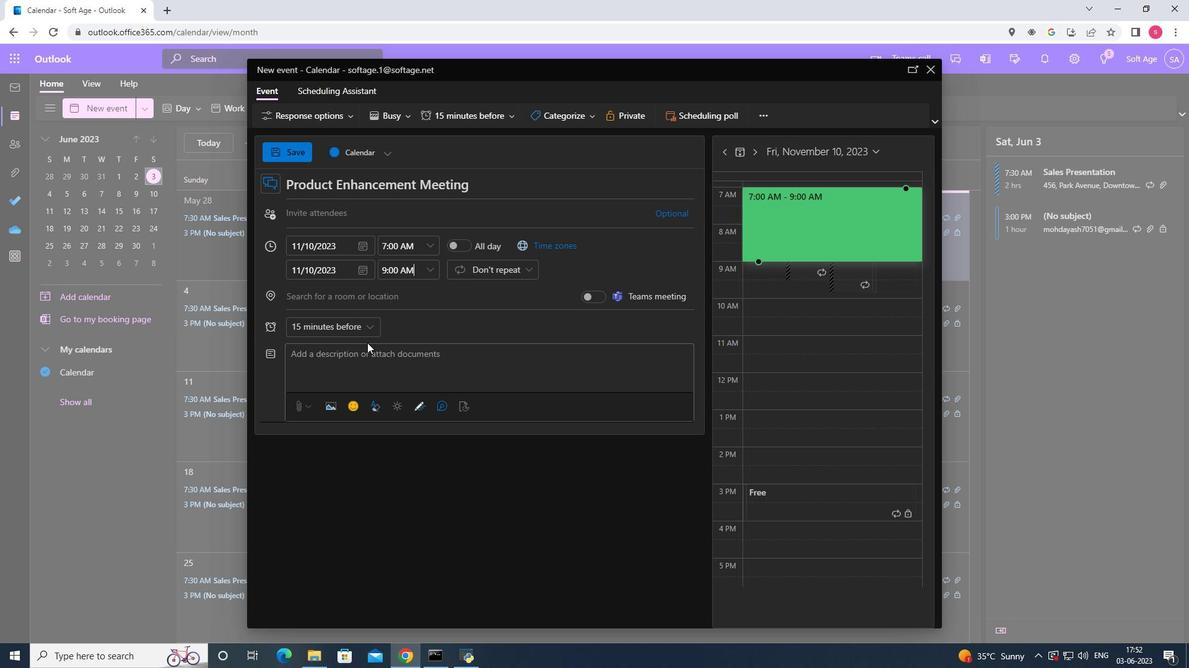 
Action: Mouse pressed left at (362, 362)
Screenshot: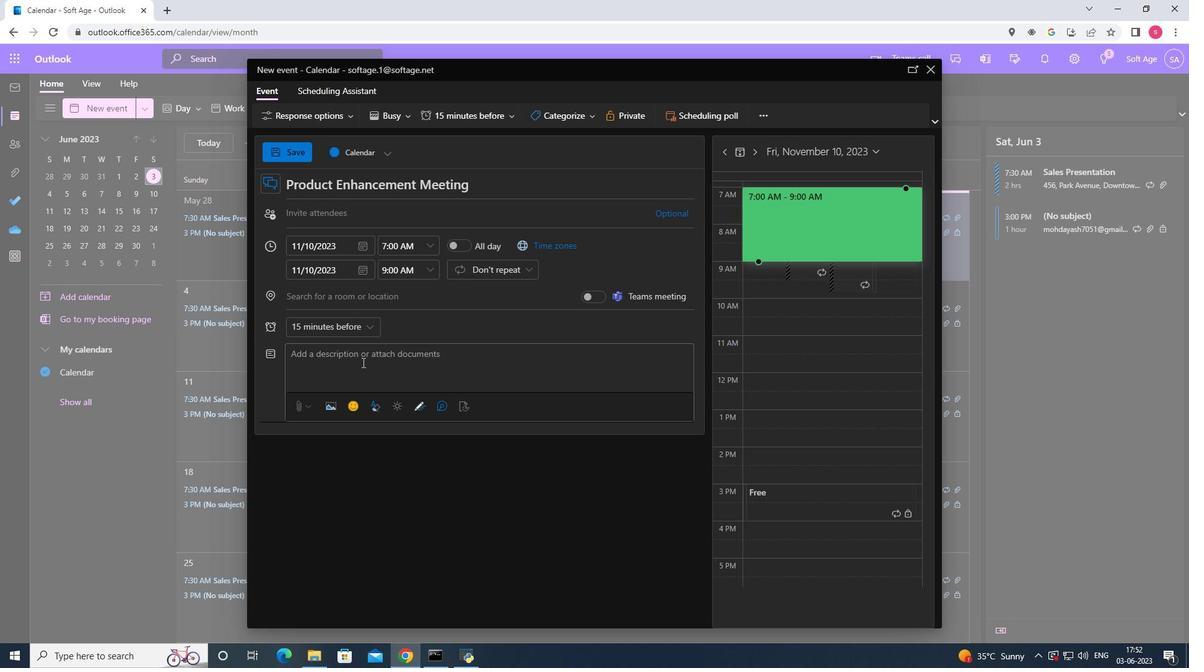 
Action: Key pressed <Key.shift>The<Key.space>retreat<Key.space>will<Key.space>kick<Key.space>off<Key.space>with<Key.space>an<Key.space>opening<Key.space>session<Key.space>where<Key.space>particioants<Key.space><Key.left><Key.left><Key.left><Key.left><Key.left><Key.left><Key.right><Key.backspace>p<Key.right><Key.right><Key.right><Key.right><Key.right>will<Key.space>be<Key.space>intero<Key.backspace><Key.backspace><Key.backspace>roduced<Key.space>to<Key.space>the<Key.space>objectives<Key.space>and<Key.space>benefits<Key.space>of<Key.space>th<Key.backspace>eam<Key.space>building<Key.space><Key.backspace>.<Key.space>the<Key.backspace><Key.backspace><Key.backspace><Key.shift>The<Key.space>facilitators<Key.space>will<Key.space>create<Key.space>a<Key.space>positive<Key.space>and<Key.space>inclusive<Key.space>environment,<Key.space>setting<Key.space>the<Key.space>tone<Key.space>for<Key.space>open<Key.space>in<Key.backspace><Key.backspace>communication<Key.space><Key.backspace>,<Key.space>respect<Key.space>and<Key.left><Key.left><Key.left><Key.left>,<Key.right><Key.right><Key.right><Key.right><Key.space>mutual<Key.space>support.
Screenshot: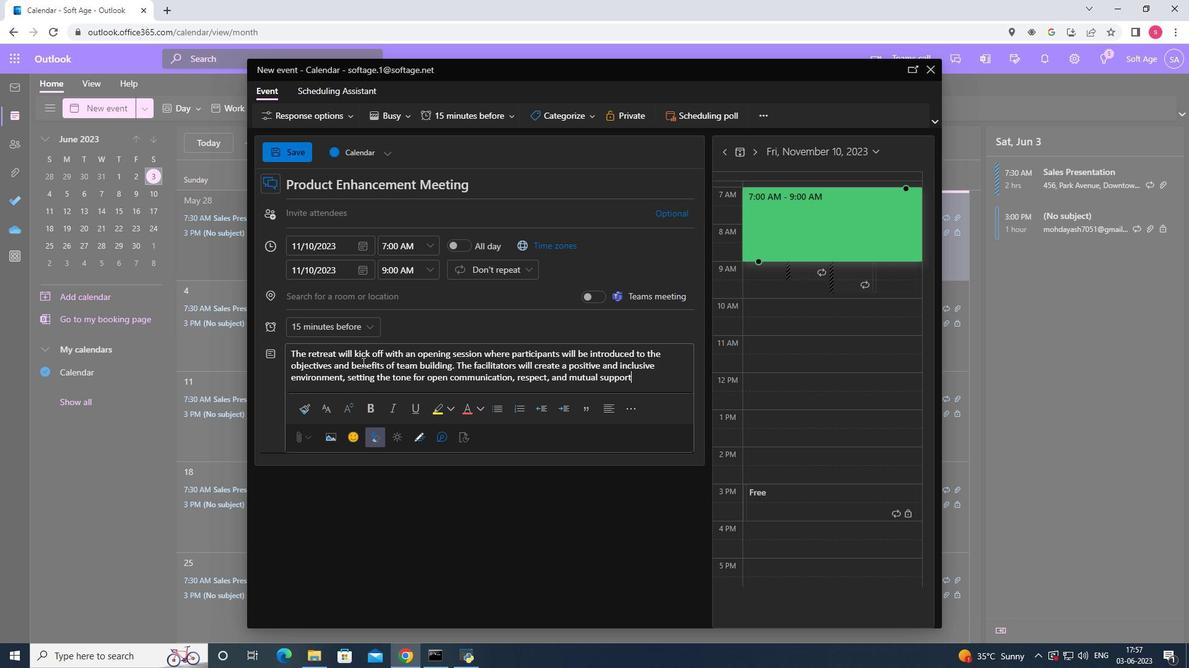 
Action: Mouse moved to (590, 112)
Screenshot: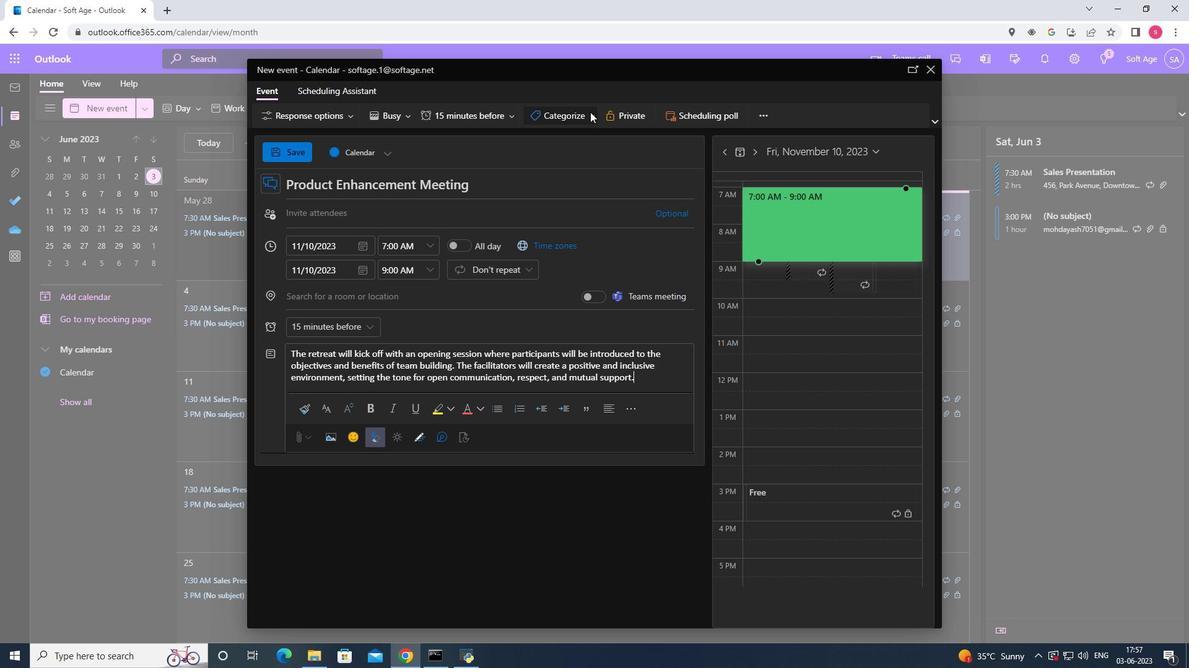 
Action: Mouse pressed left at (590, 112)
Screenshot: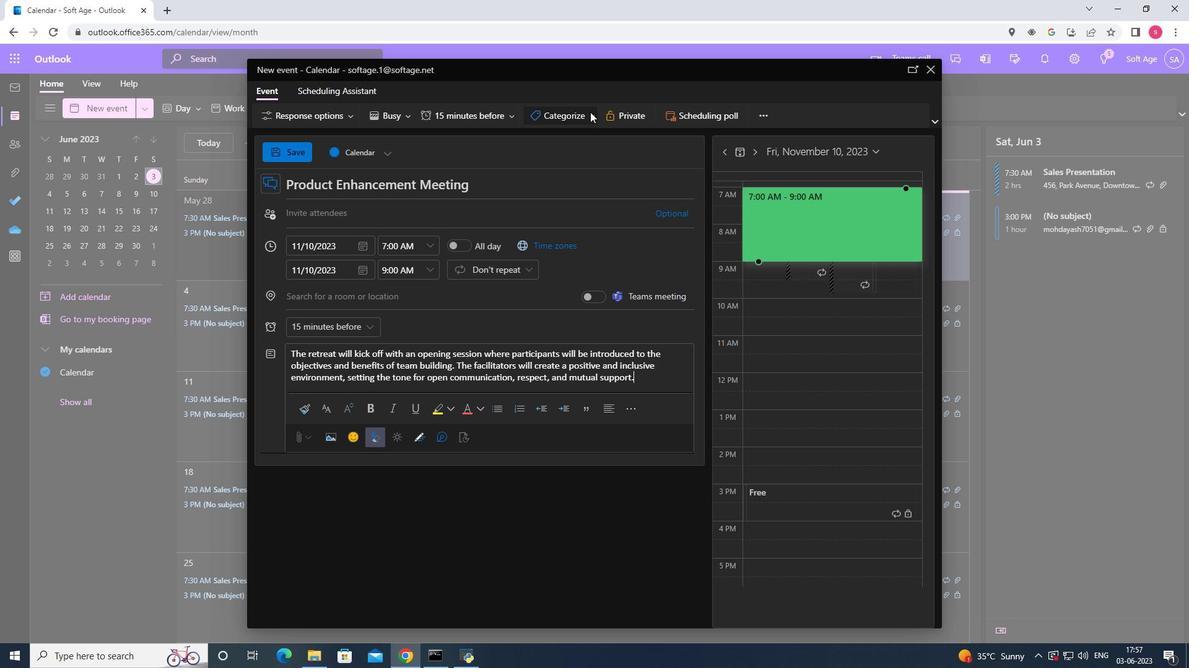 
Action: Mouse moved to (574, 216)
Screenshot: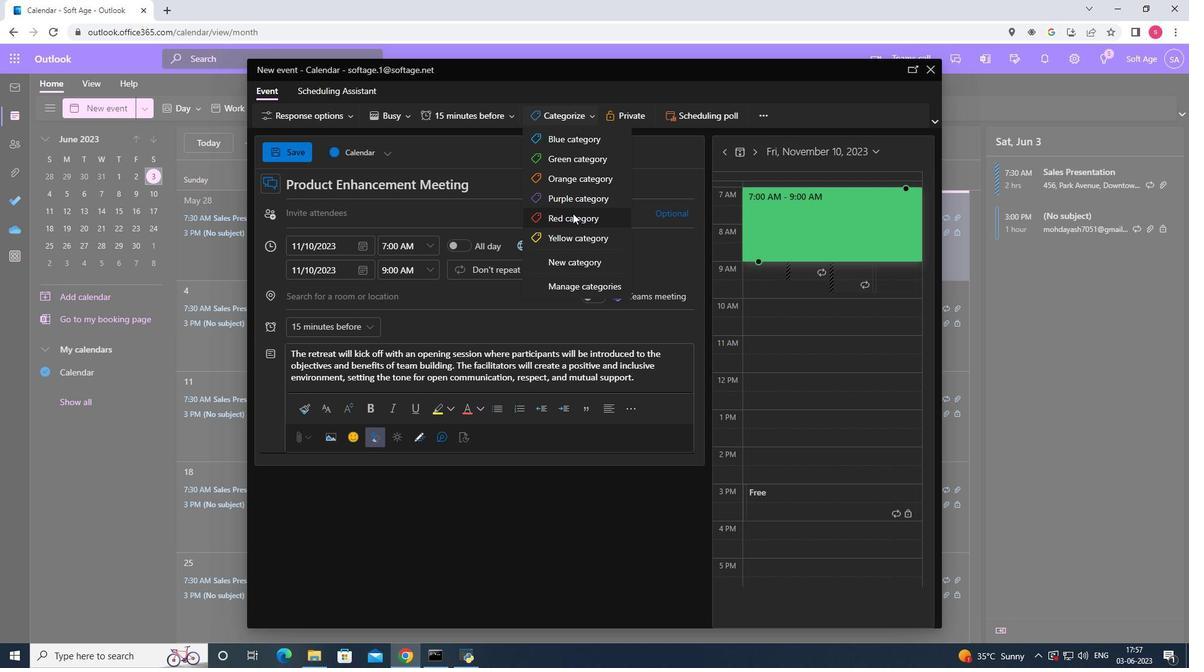 
Action: Mouse pressed left at (574, 216)
Screenshot: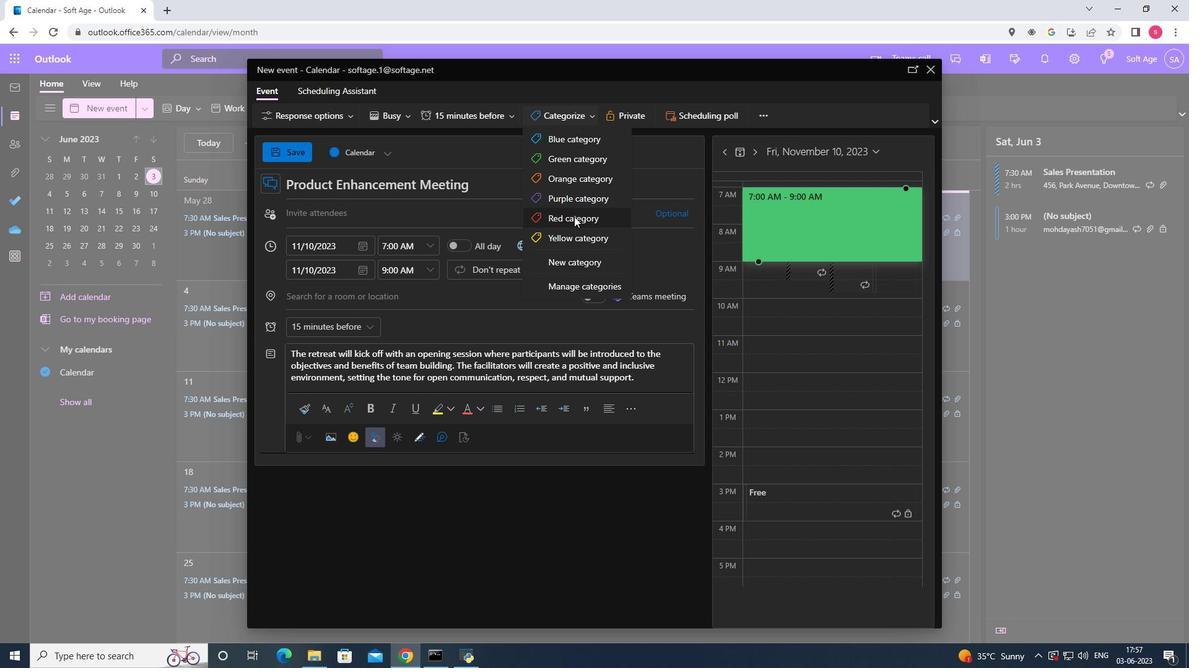 
Action: Mouse moved to (410, 296)
Screenshot: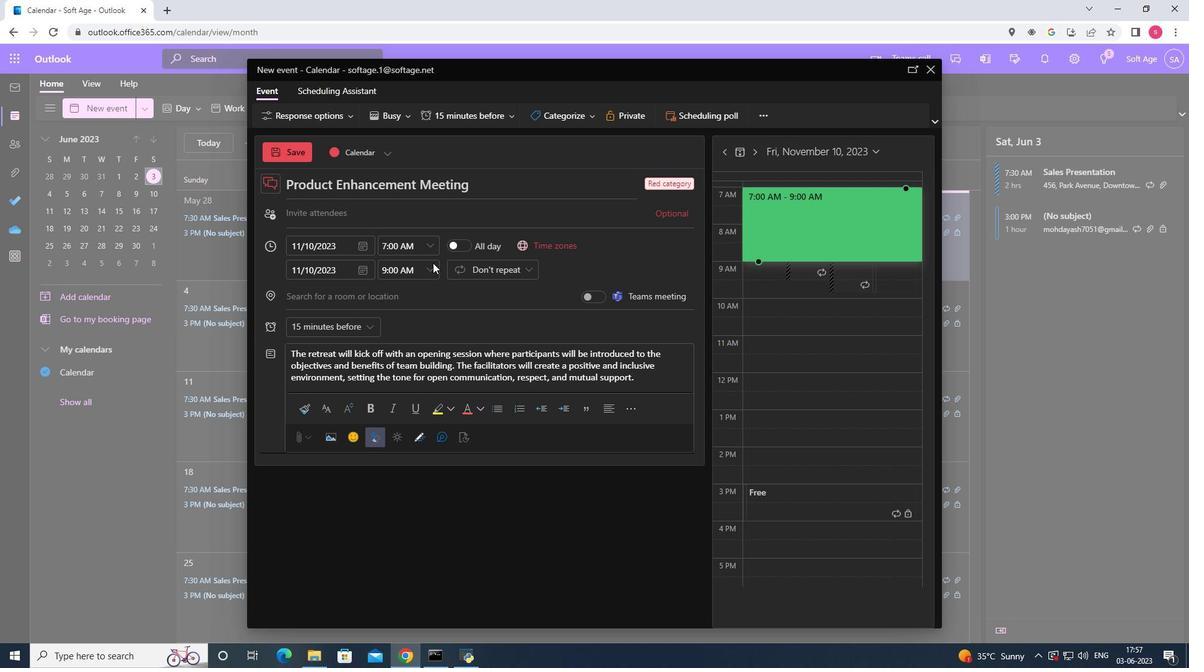 
Action: Mouse pressed left at (410, 296)
Screenshot: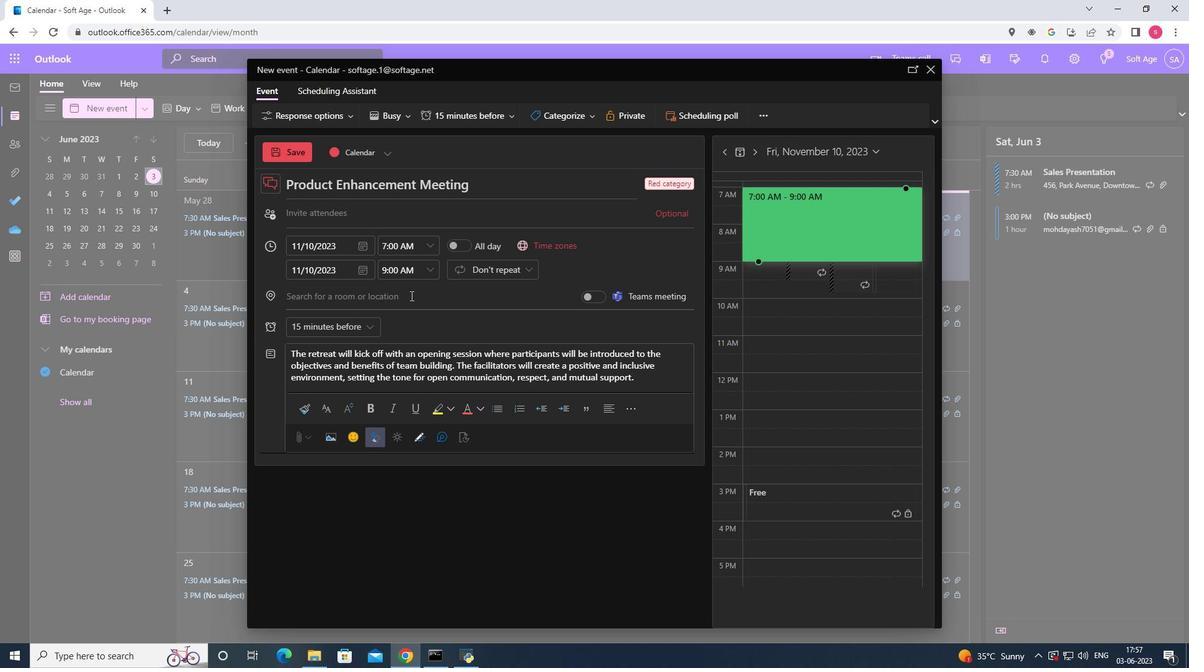 
Action: Key pressed 456<Key.space><Key.shift>Chido,<Key.space><Key.shift>Lisbon,<Key.space><Key.shift><Key.shift><Key.shift><Key.shift><Key.shift><Key.shift><Key.shift><Key.shift><Key.shift><Key.shift><Key.shift><Key.shift><Key.shift><Key.shift><Key.shift><Key.shift><Key.shift><Key.shift><Key.shift><Key.shift><Key.shift><Key.shift><Key.shift><Key.shift><Key.shift><Key.shift><Key.shift><Key.shift><Key.shift><Key.shift><Key.shift><Key.shift>Portugalk<Key.backspace>,
Screenshot: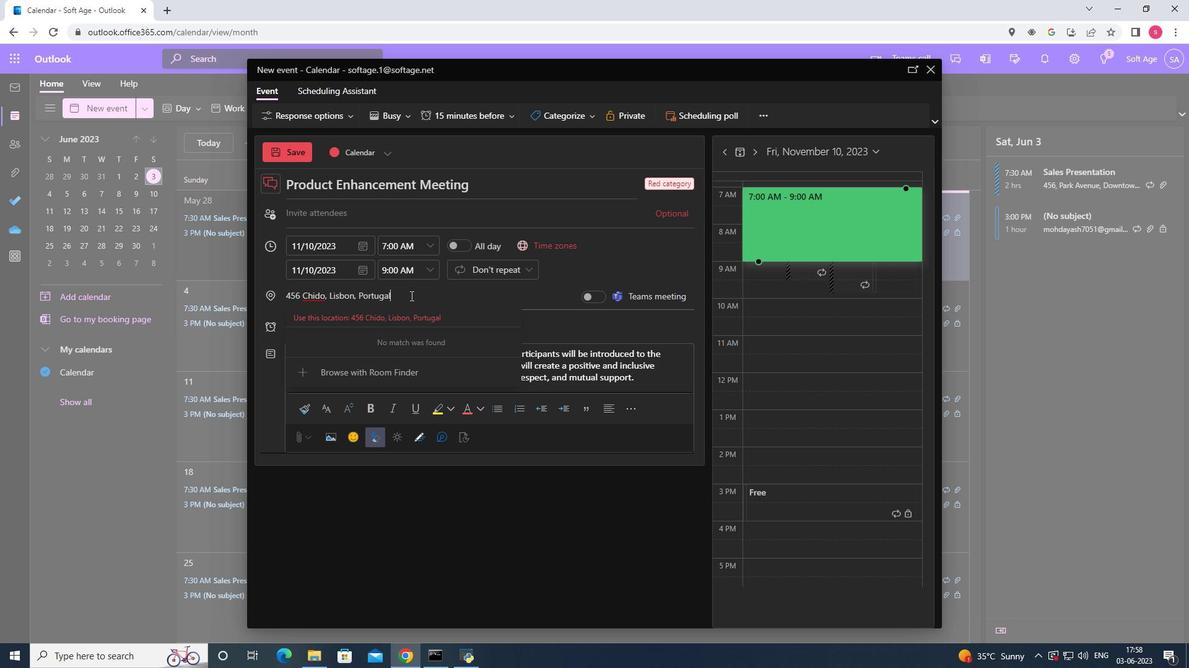 
Action: Mouse moved to (440, 318)
Screenshot: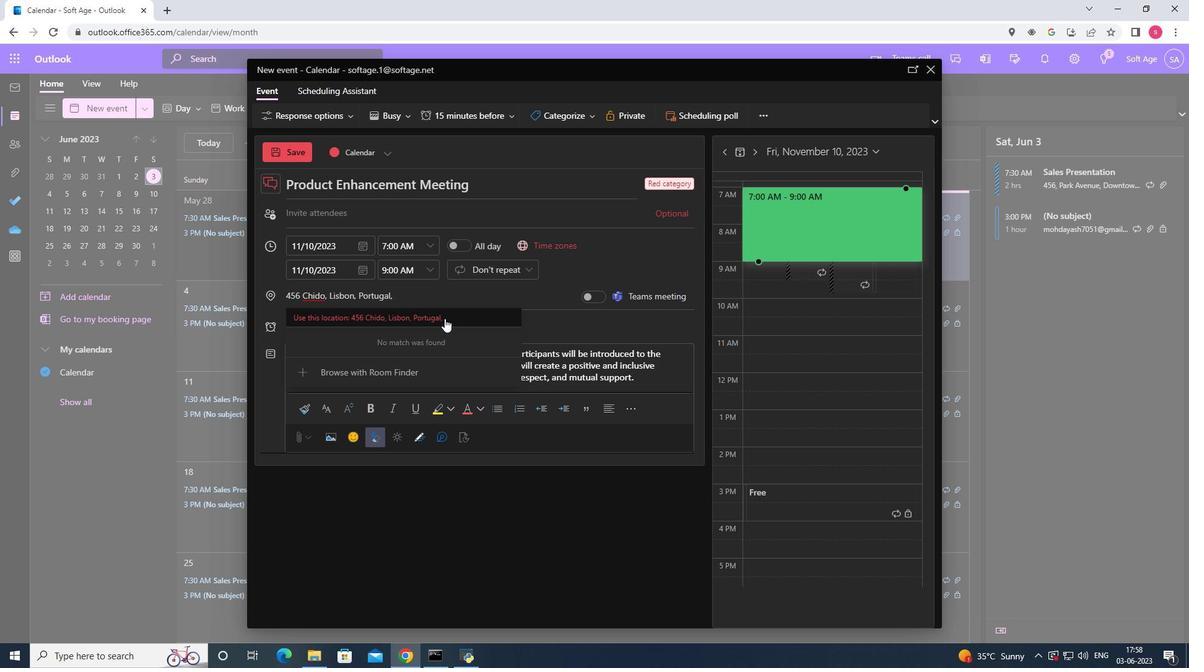 
Action: Mouse pressed left at (440, 318)
Screenshot: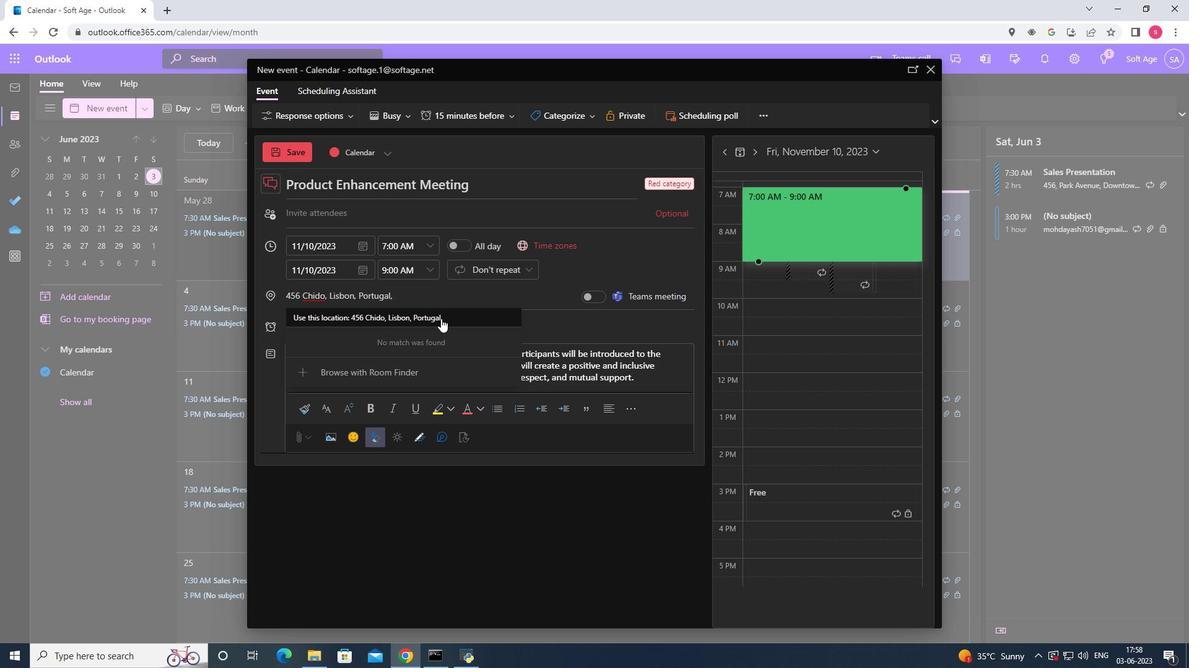 
Action: Mouse moved to (368, 218)
Screenshot: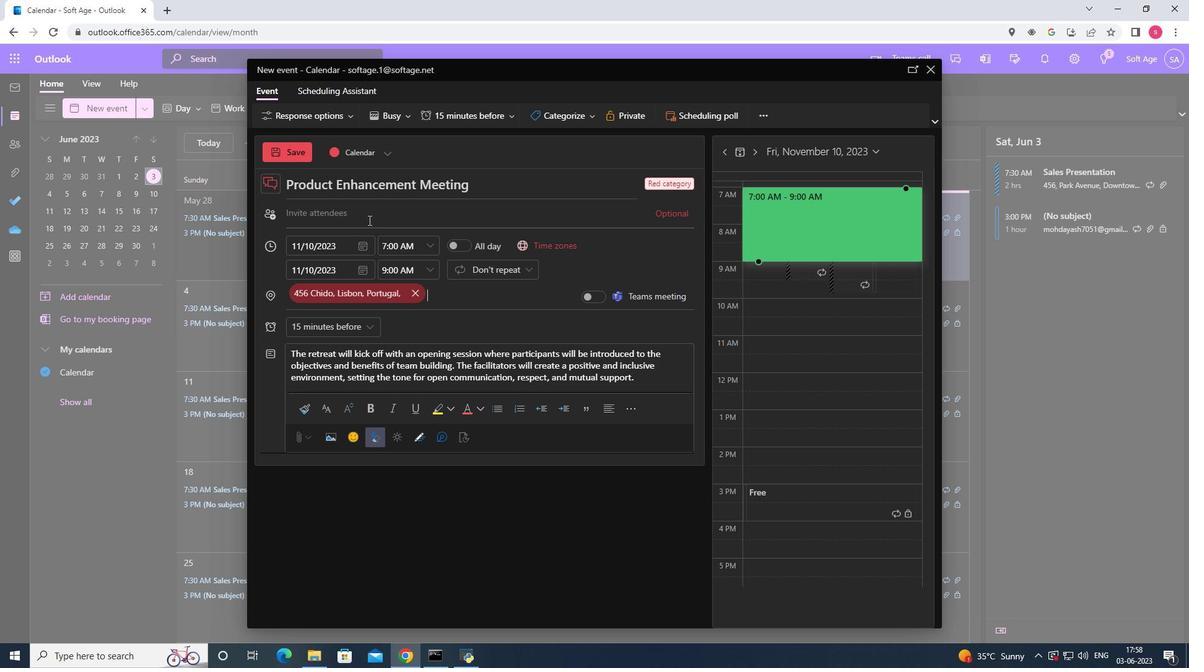 
Action: Mouse pressed left at (368, 218)
Screenshot: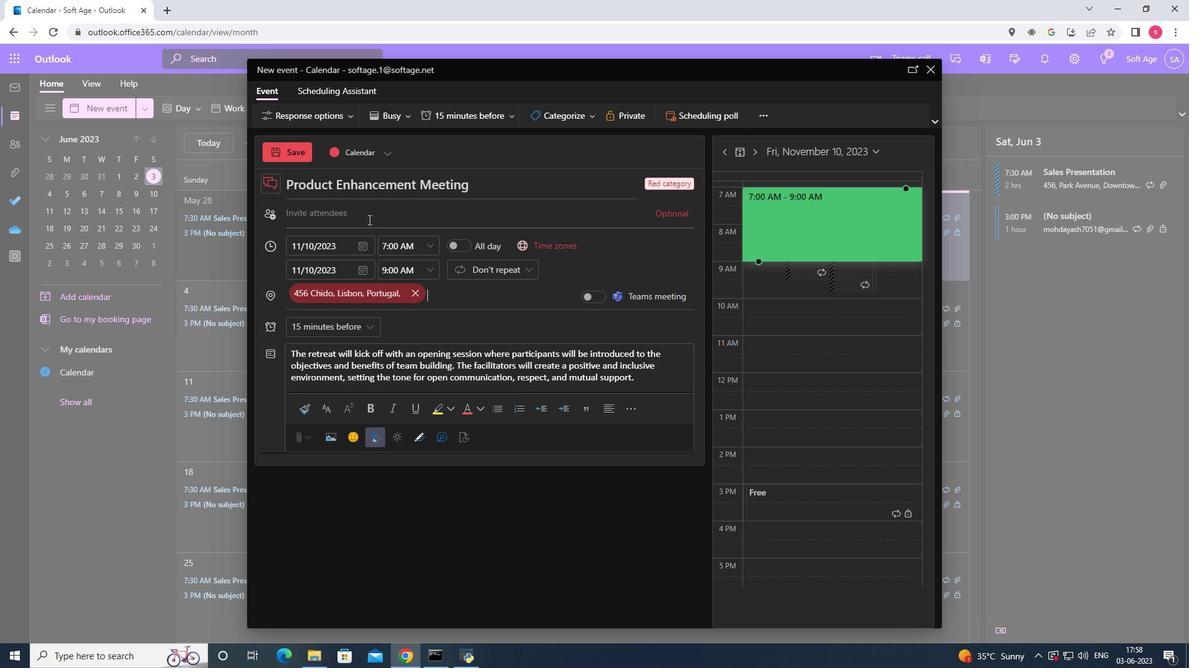
Action: Key pressed softage.10<Key.shift>@
Screenshot: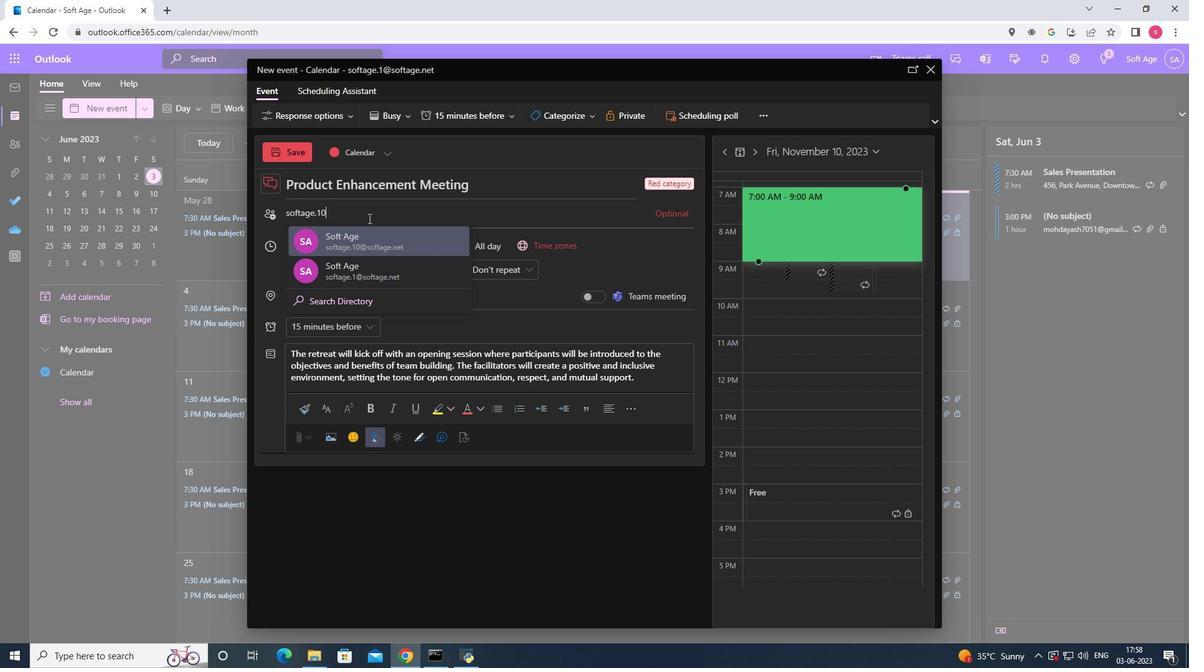 
Action: Mouse moved to (385, 247)
Screenshot: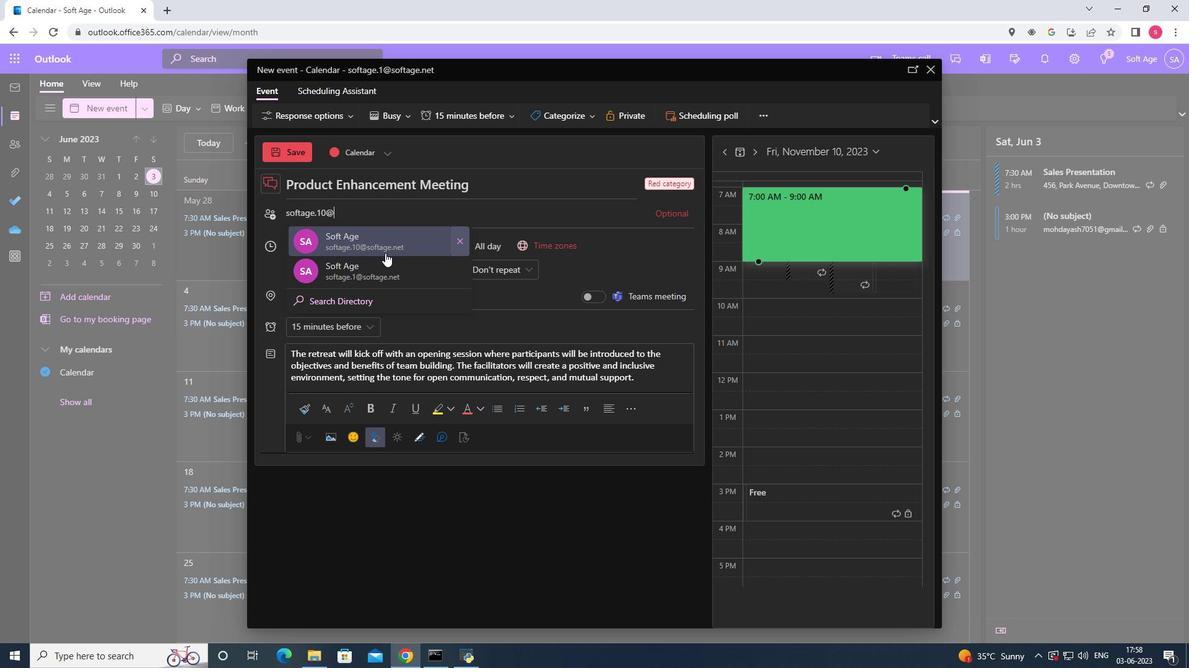 
Action: Mouse pressed left at (385, 247)
Screenshot: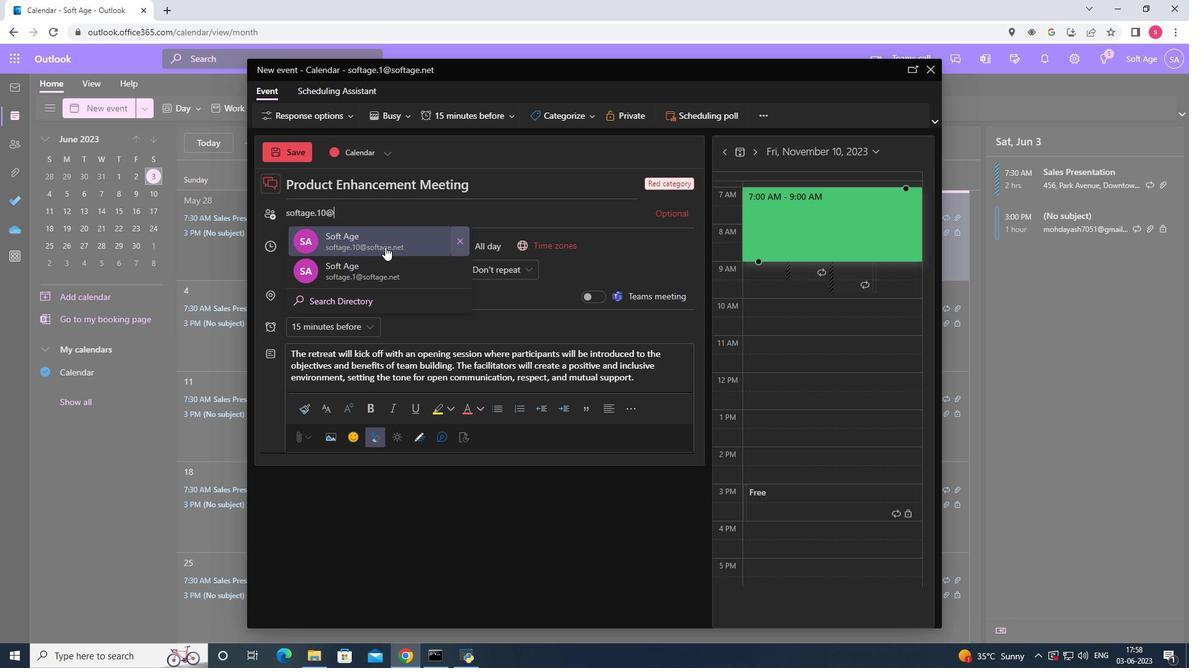 
Action: Key pressed softage.2<Key.shift>@
Screenshot: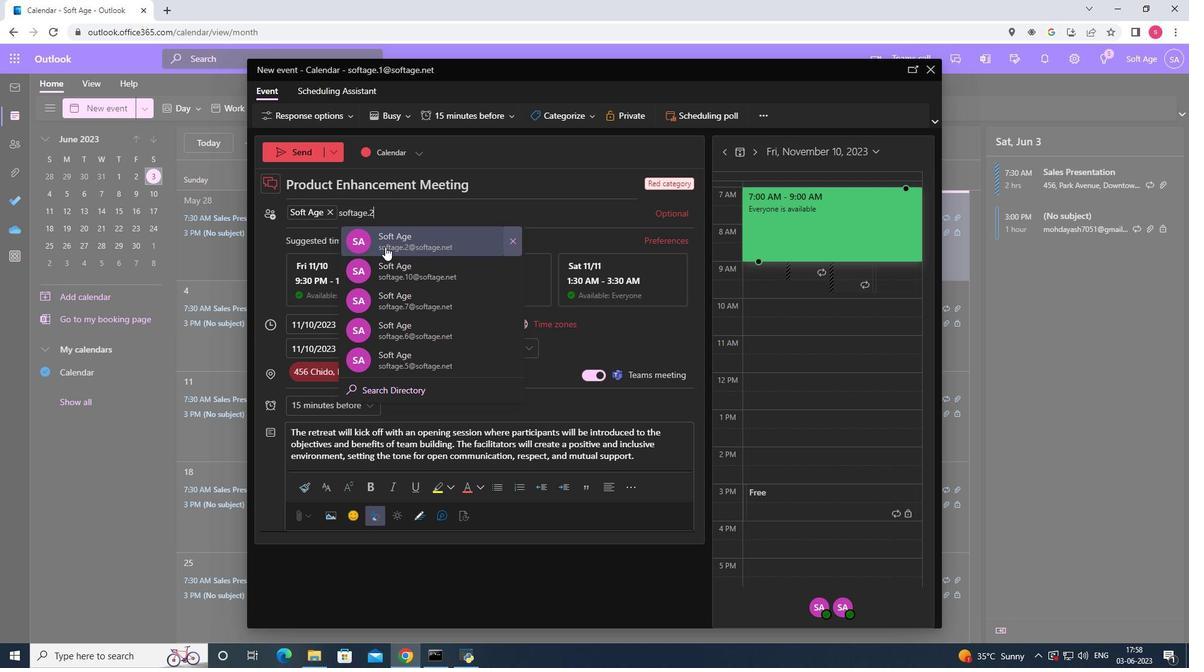 
Action: Mouse pressed left at (385, 247)
Screenshot: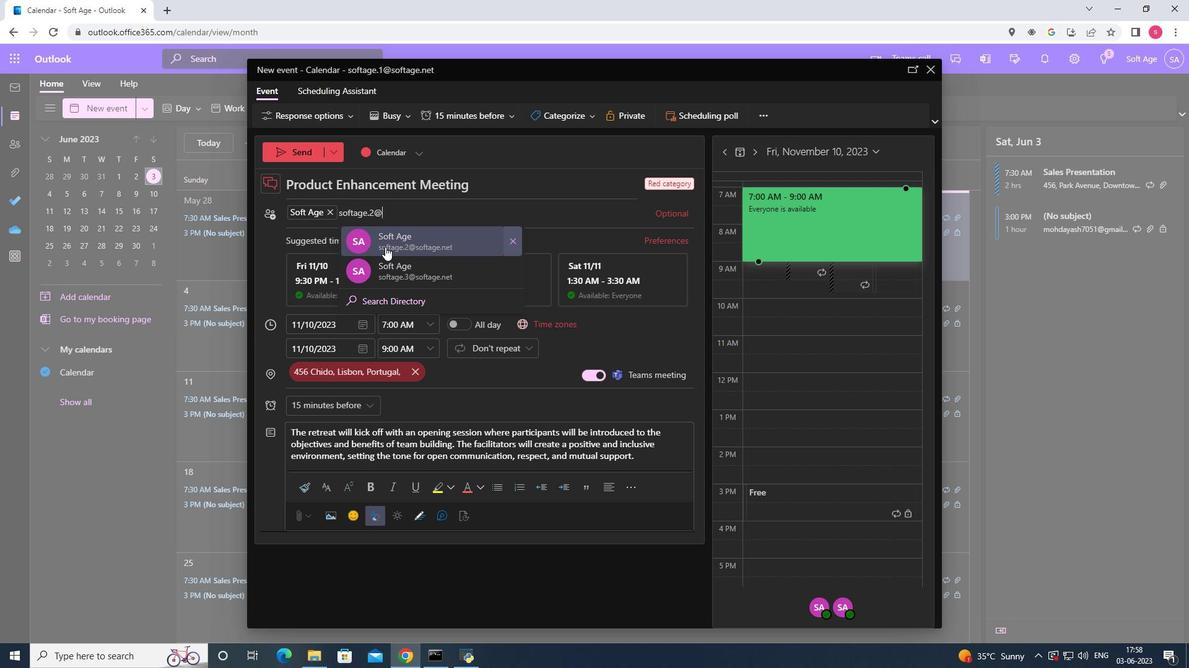 
Action: Mouse moved to (367, 403)
Screenshot: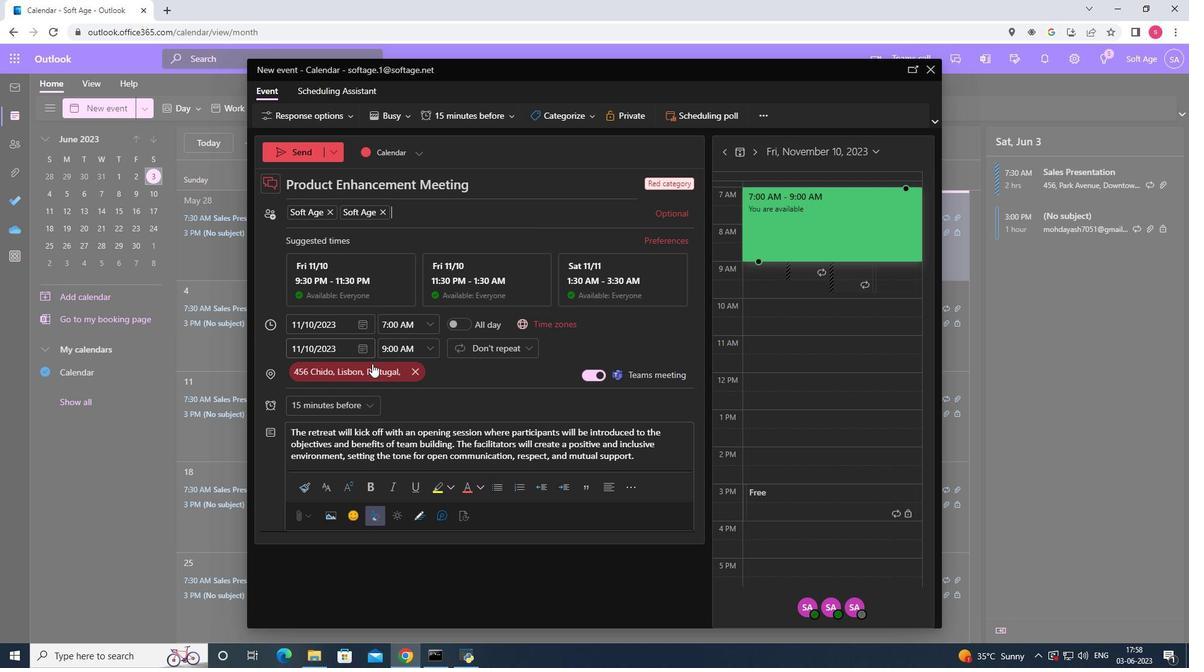 
Action: Mouse pressed left at (367, 403)
Screenshot: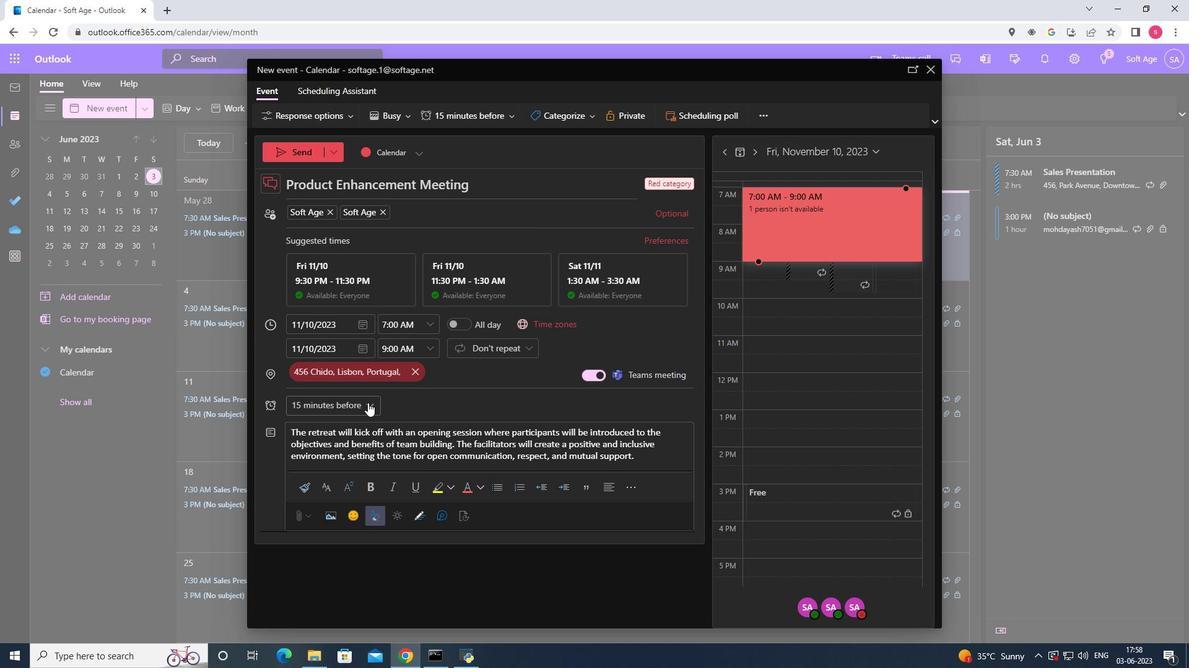 
Action: Mouse moved to (335, 244)
Screenshot: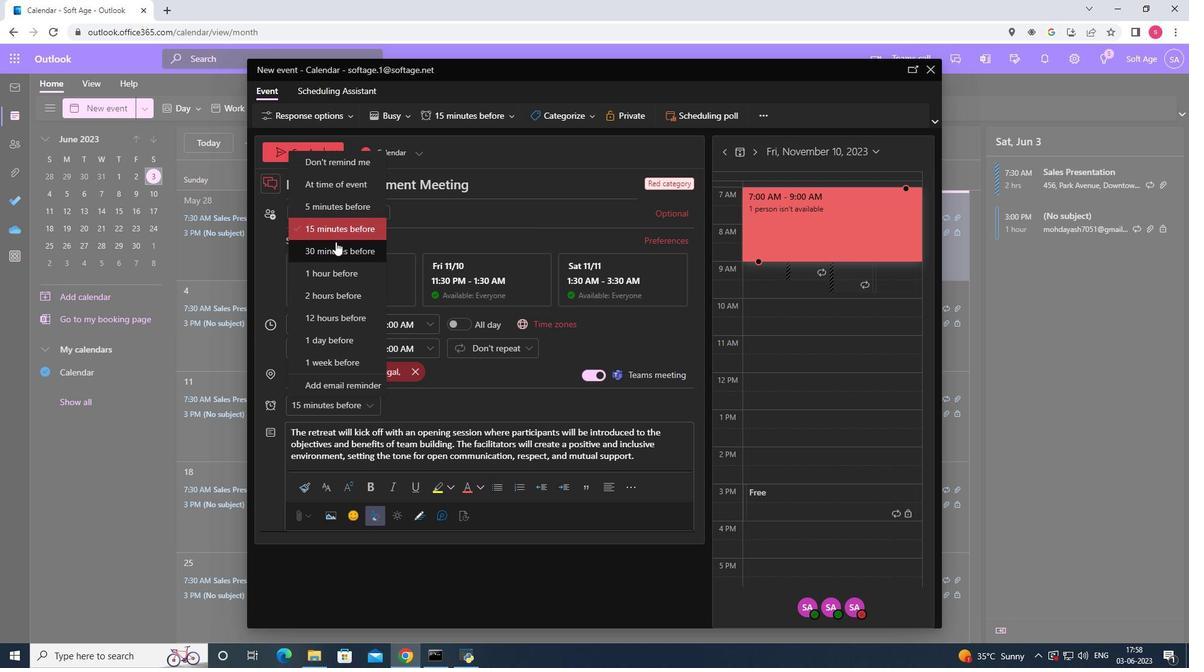 
Action: Mouse pressed left at (335, 244)
Screenshot: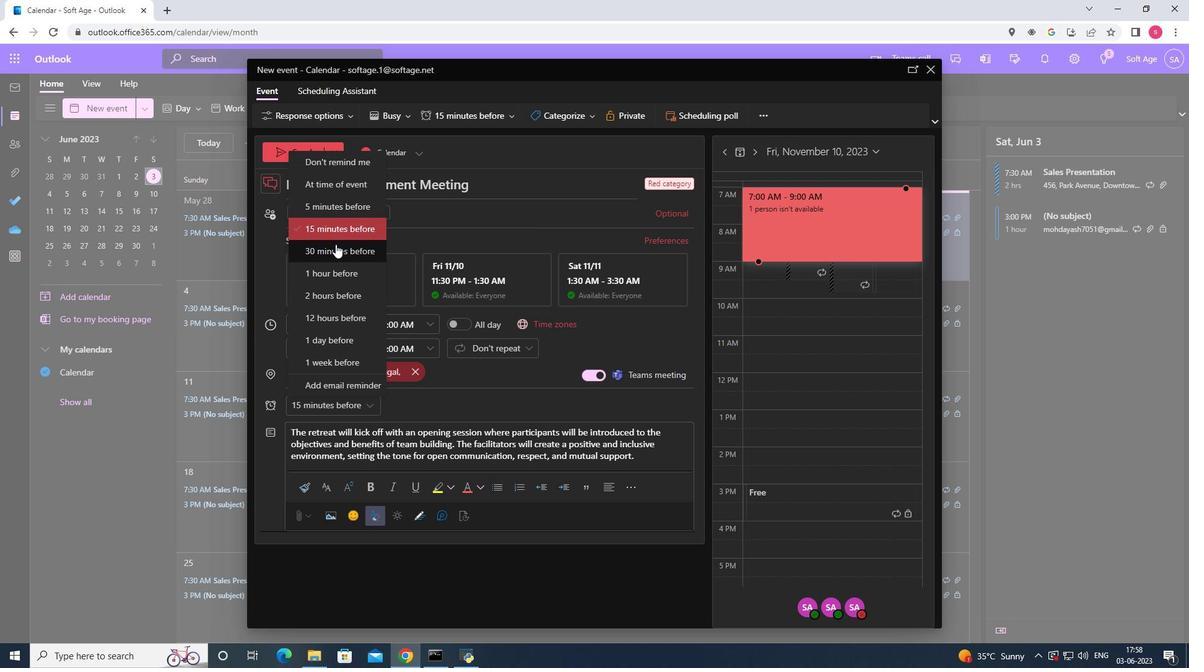 
Action: Mouse moved to (367, 407)
Screenshot: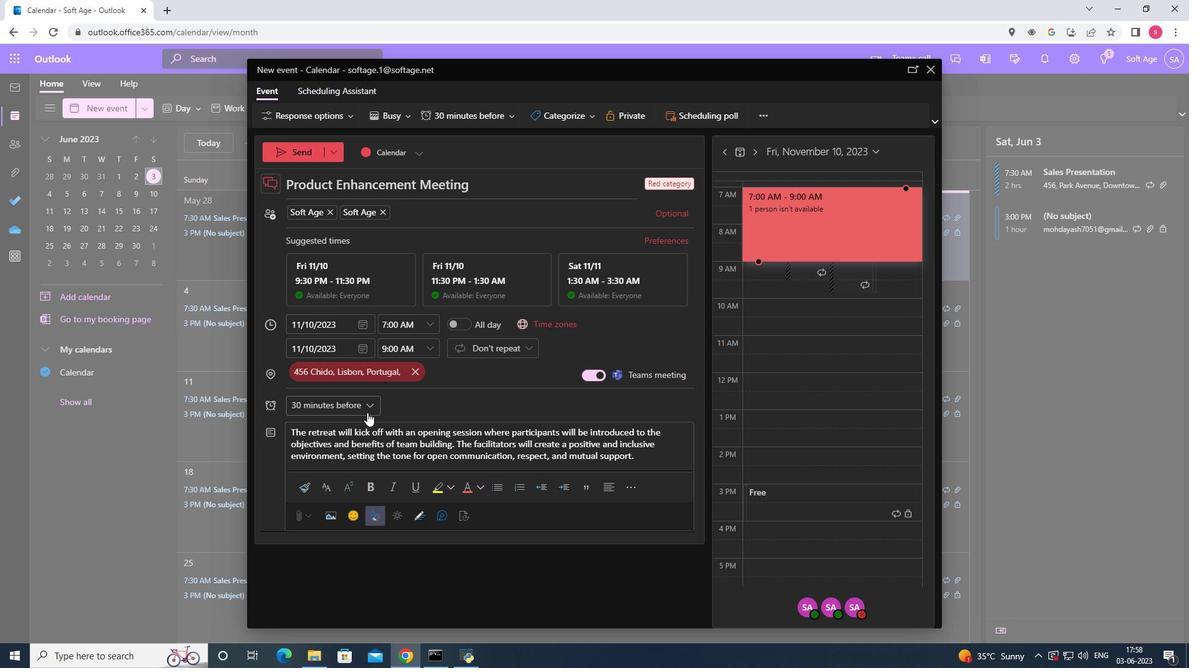 
Action: Mouse pressed left at (367, 407)
Screenshot: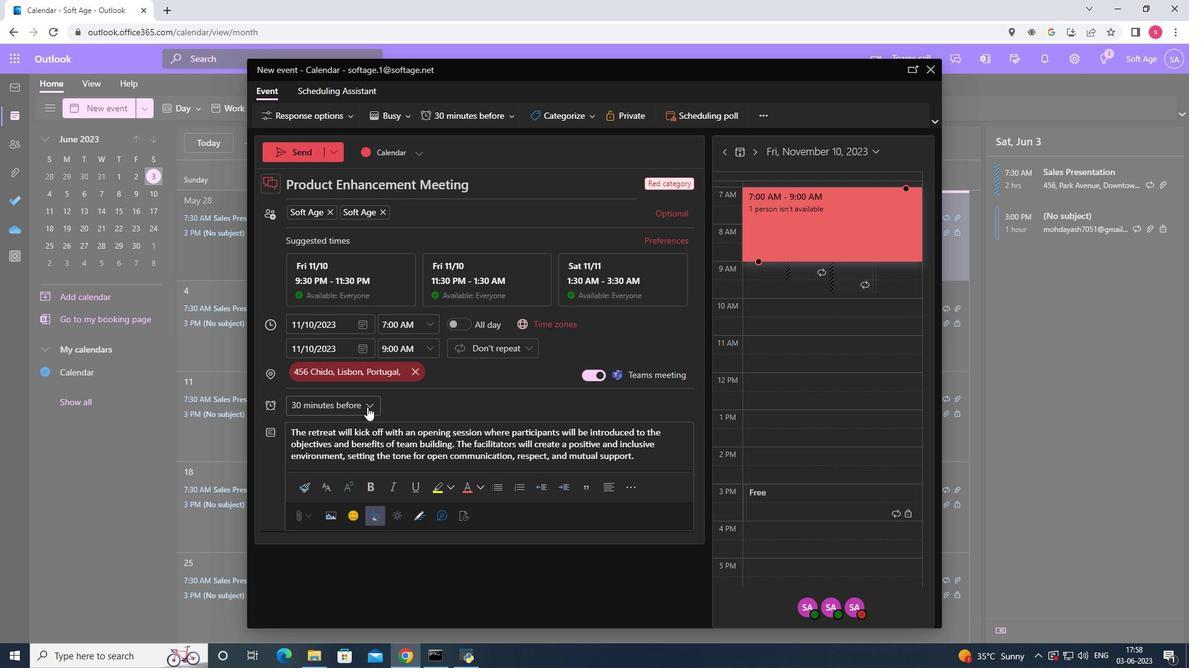 
Action: Mouse moved to (334, 248)
Screenshot: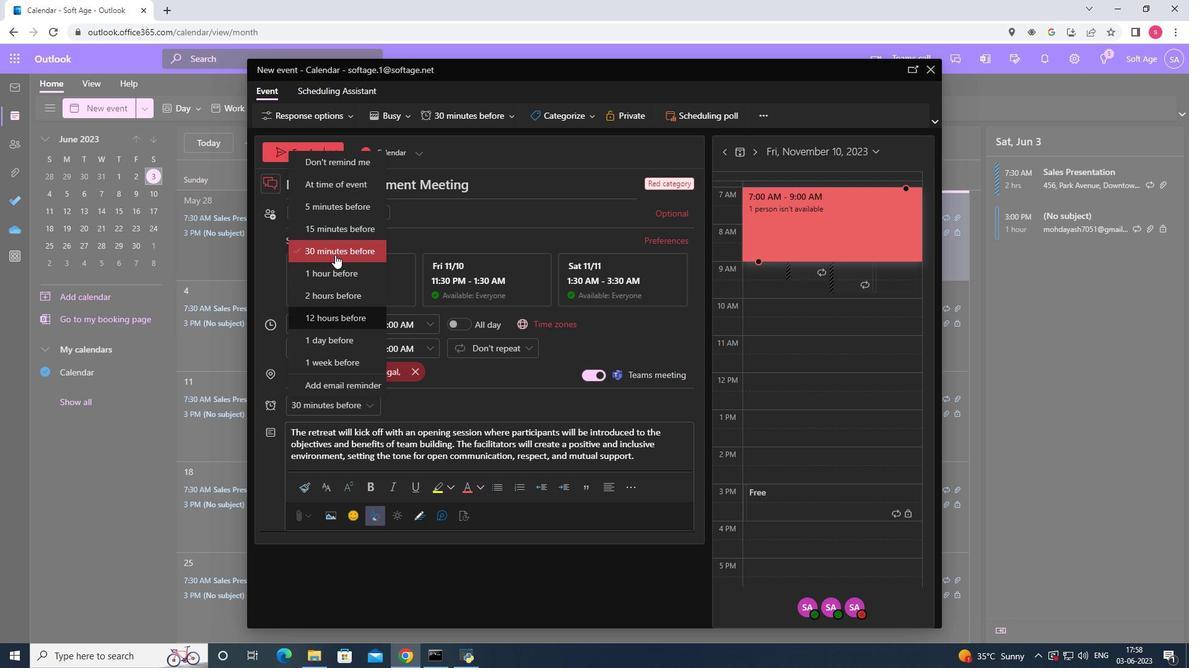 
Action: Mouse pressed left at (334, 248)
Screenshot: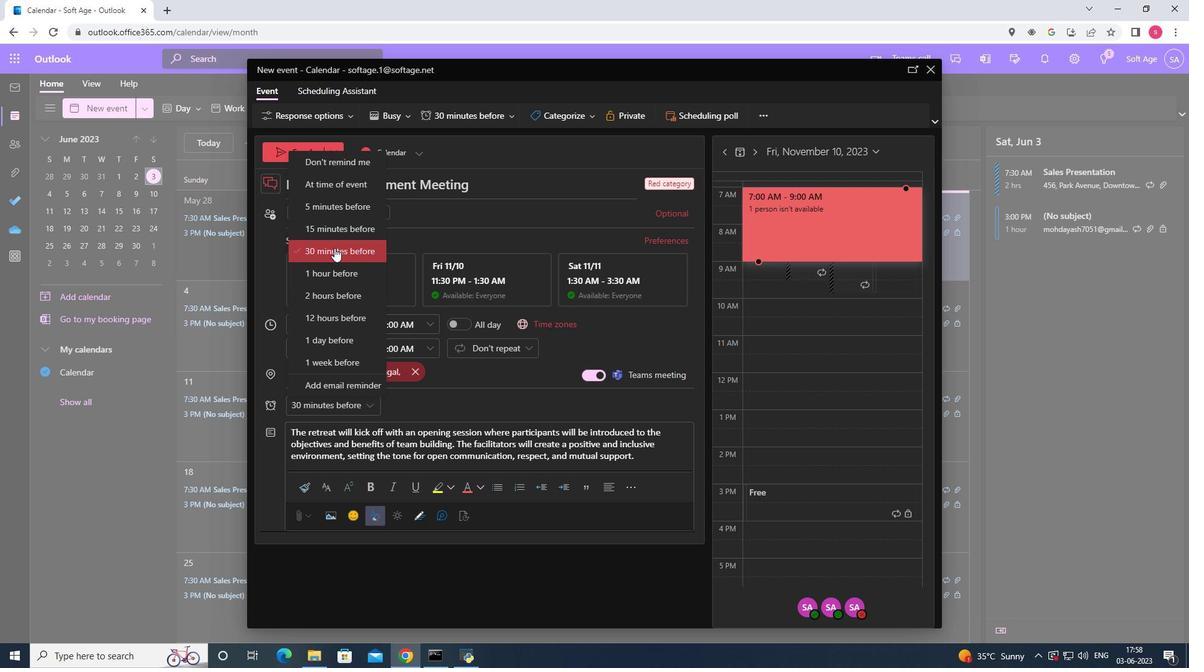 
Action: Mouse moved to (308, 151)
Screenshot: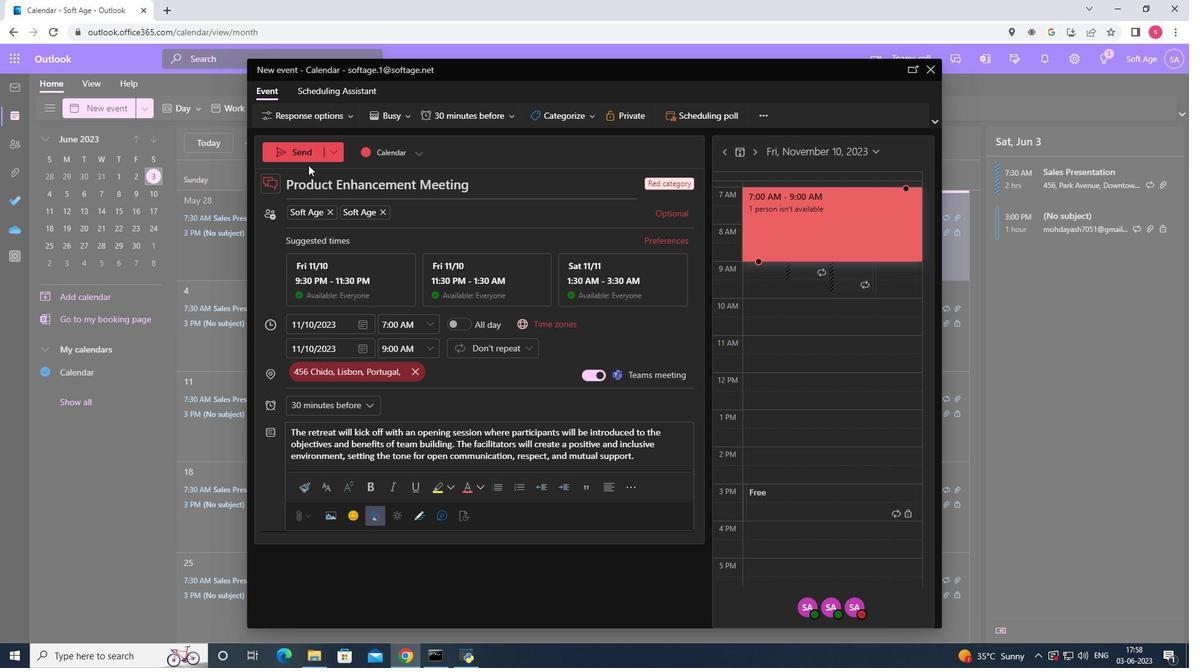 
Action: Mouse pressed left at (308, 151)
Screenshot: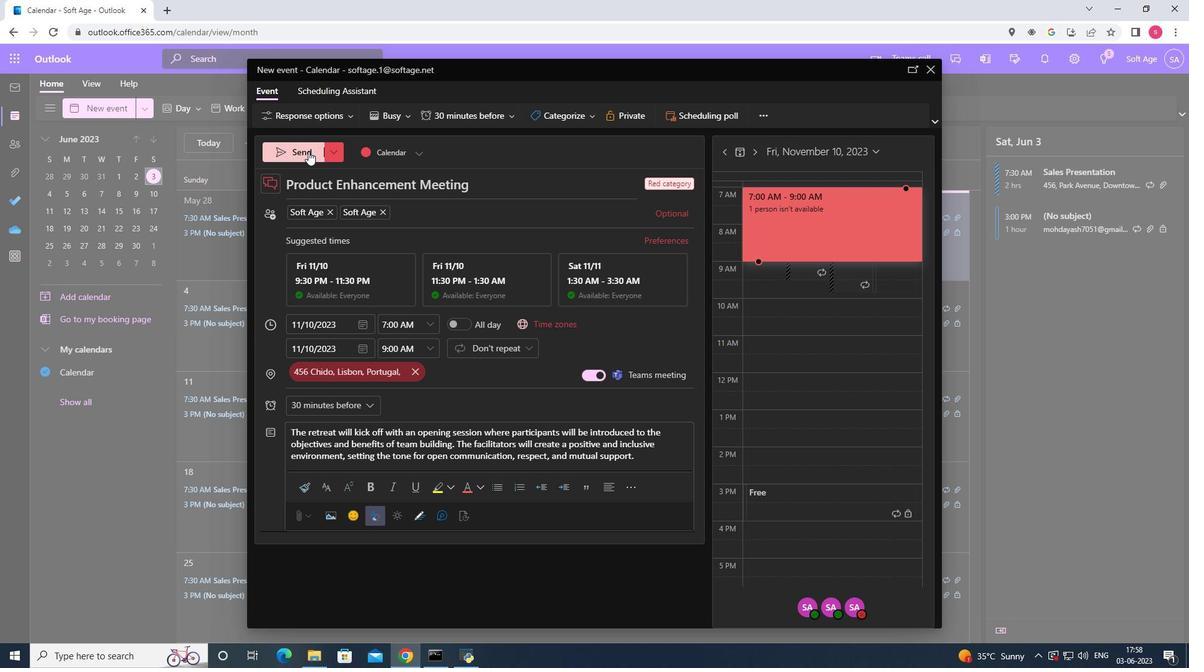 
